 Task: Find connections with filter location Aïn Defla with filter topic #indiawith filter profile language Spanish with filter current company Trinity Life Sciences with filter school HimalayanUniversity with filter industry International Trade and Development with filter service category SupportTechnical Writing with filter keywords title Entertainment Specialist
Action: Mouse moved to (526, 75)
Screenshot: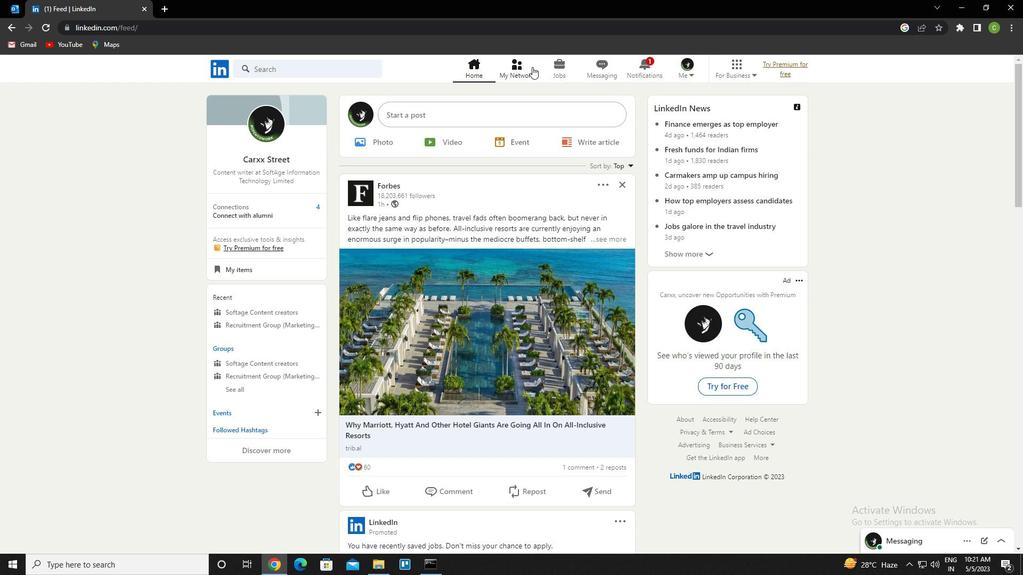 
Action: Mouse pressed left at (526, 75)
Screenshot: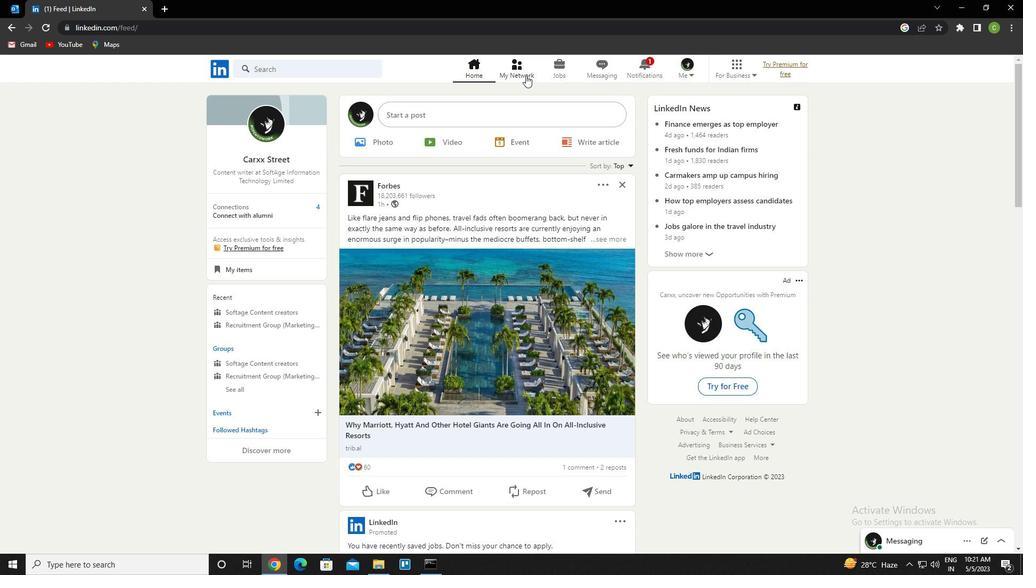 
Action: Mouse moved to (309, 131)
Screenshot: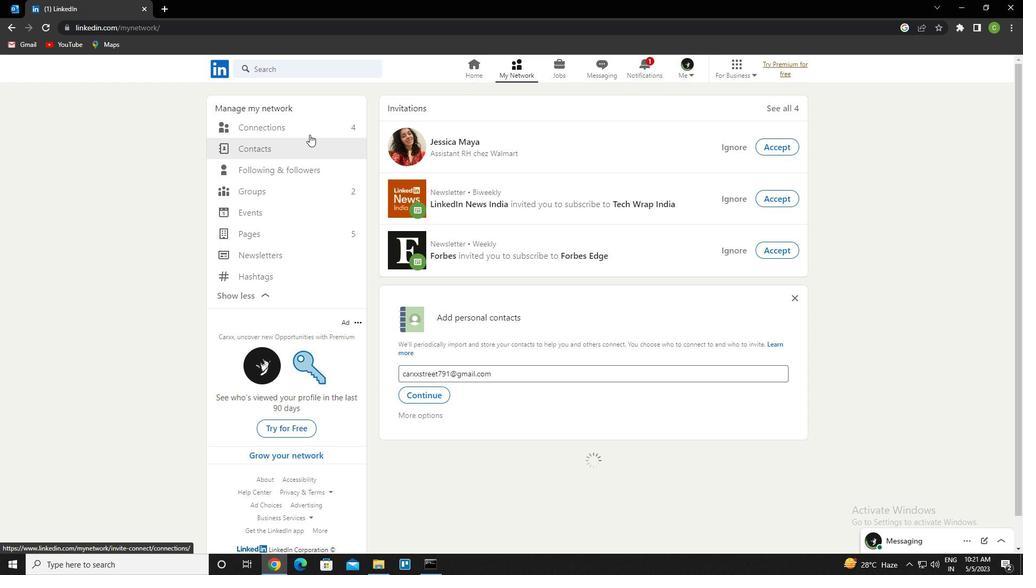 
Action: Mouse pressed left at (309, 131)
Screenshot: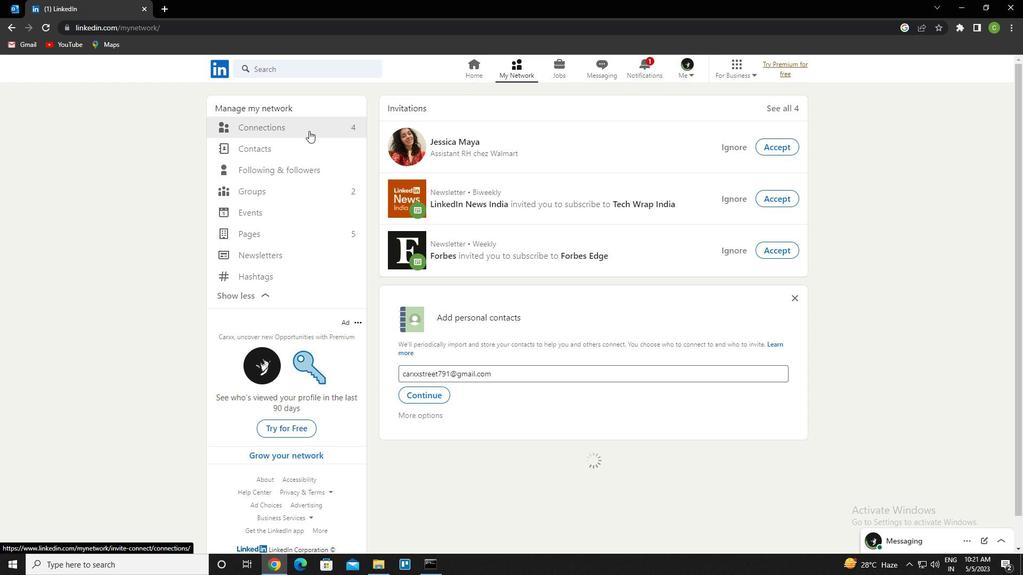
Action: Mouse moved to (591, 129)
Screenshot: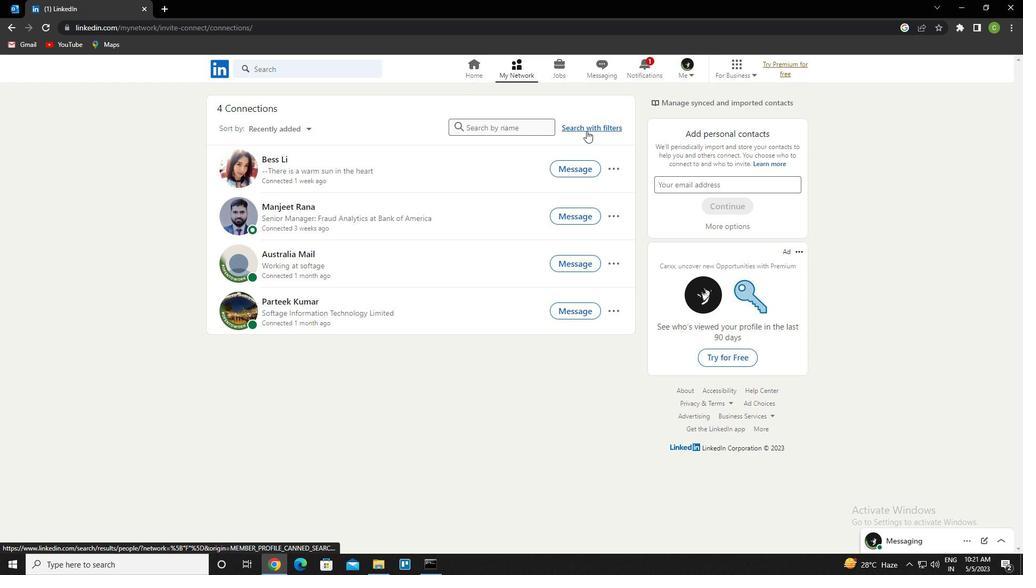 
Action: Mouse pressed left at (591, 129)
Screenshot: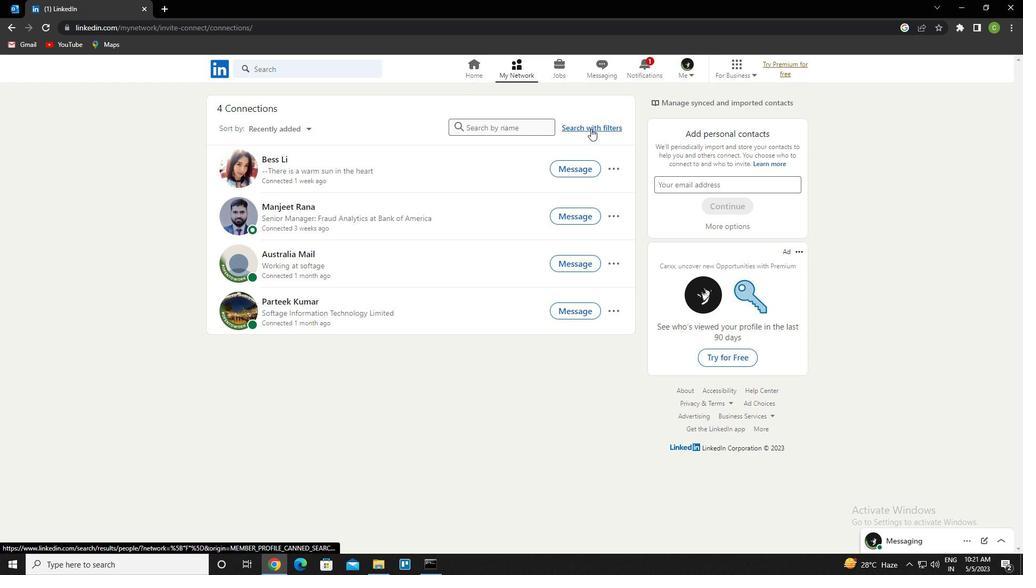 
Action: Mouse moved to (547, 99)
Screenshot: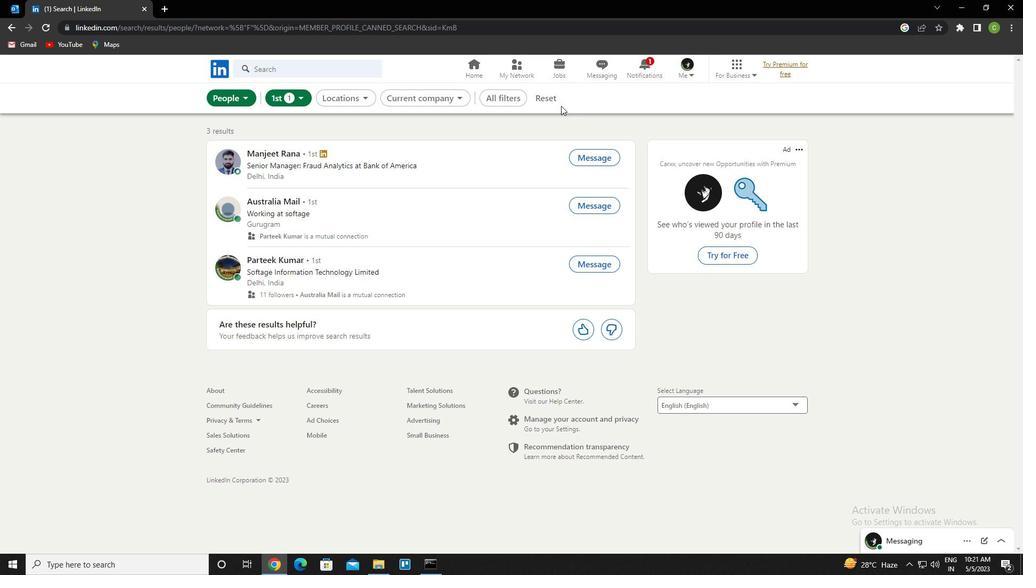 
Action: Mouse pressed left at (547, 99)
Screenshot: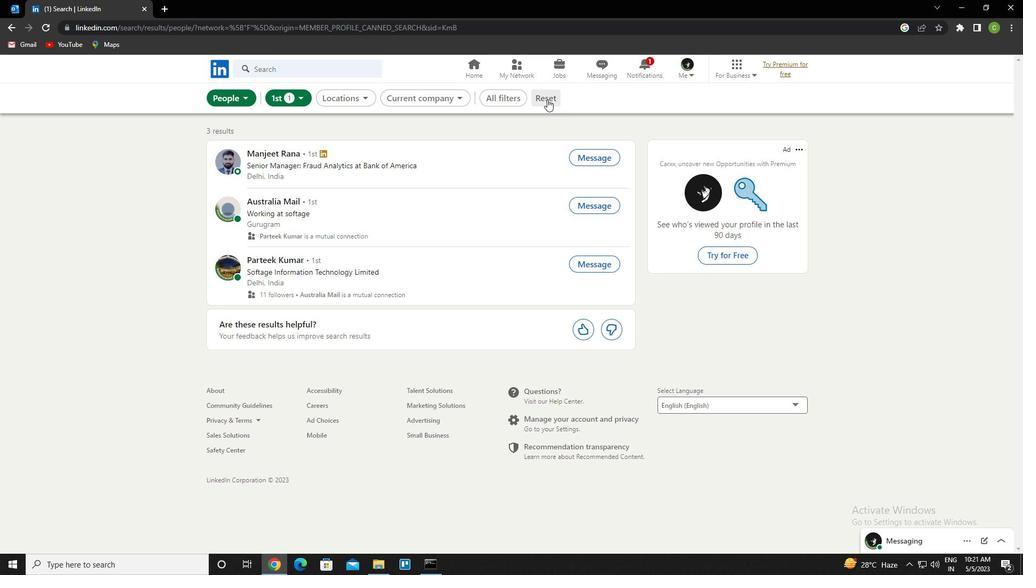 
Action: Mouse moved to (540, 103)
Screenshot: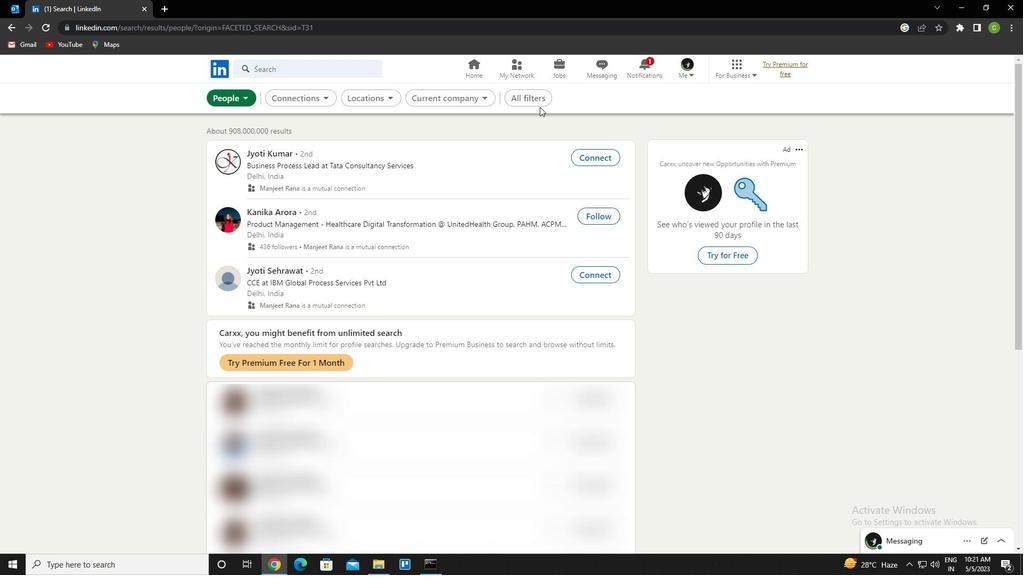 
Action: Mouse pressed left at (540, 103)
Screenshot: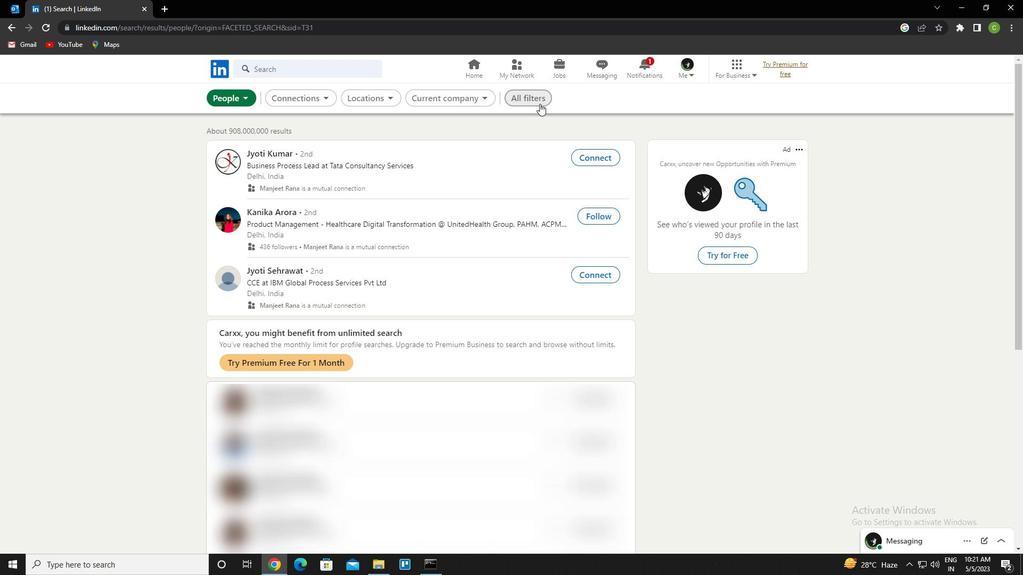
Action: Mouse moved to (918, 298)
Screenshot: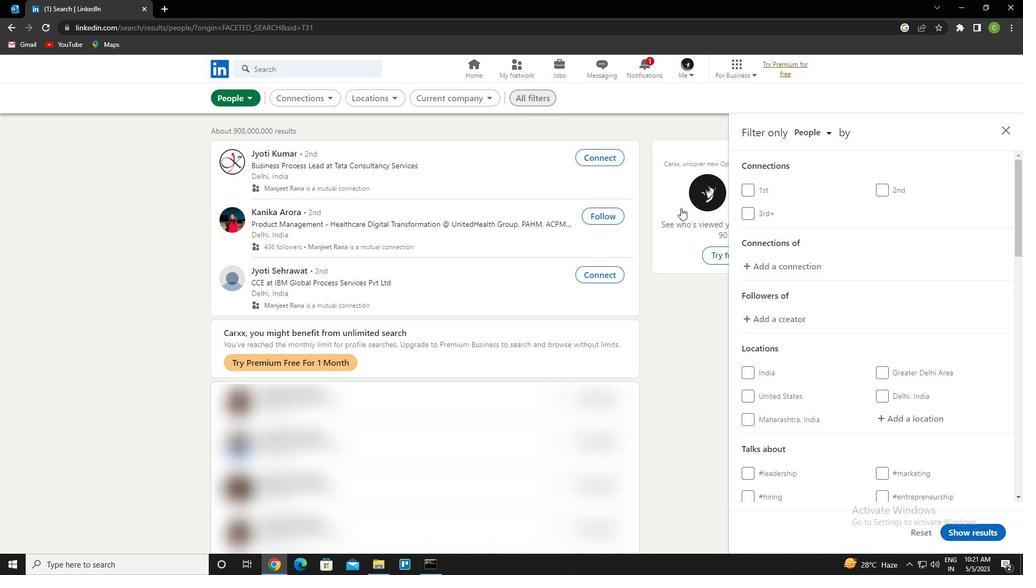 
Action: Mouse scrolled (918, 297) with delta (0, 0)
Screenshot: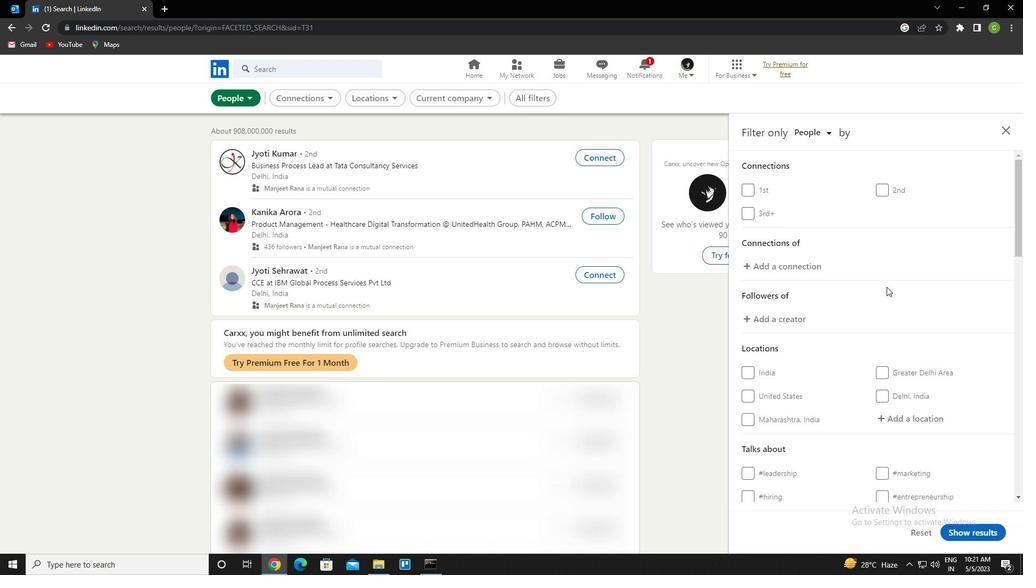 
Action: Mouse scrolled (918, 297) with delta (0, 0)
Screenshot: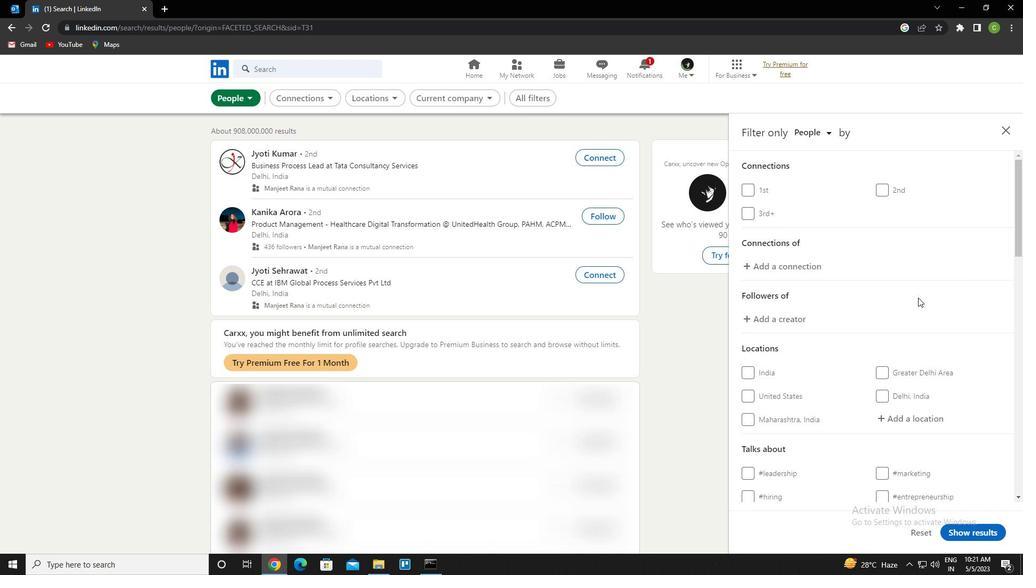 
Action: Mouse moved to (913, 312)
Screenshot: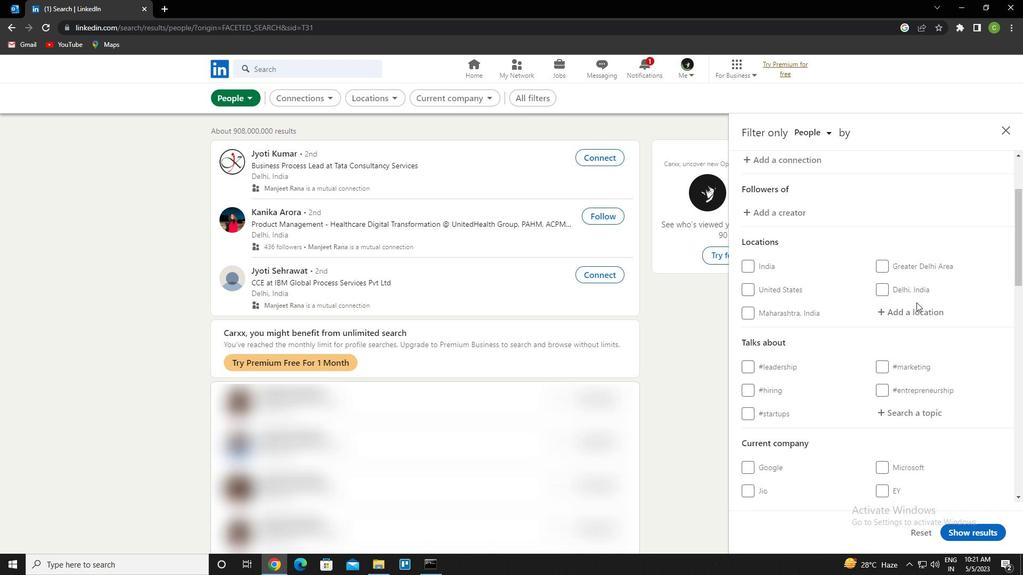 
Action: Mouse pressed left at (913, 312)
Screenshot: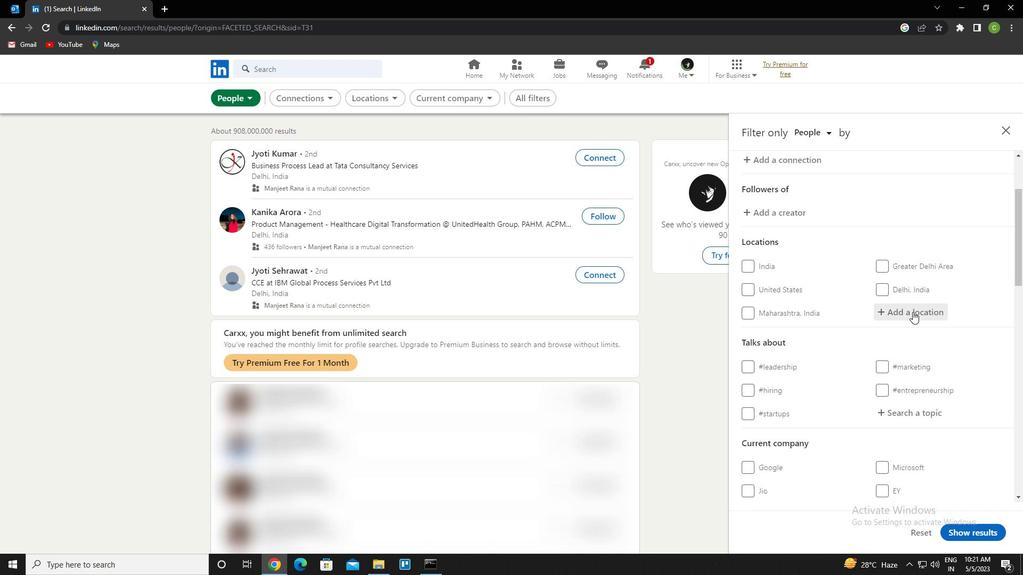 
Action: Key pressed <Key.caps_lock>
Screenshot: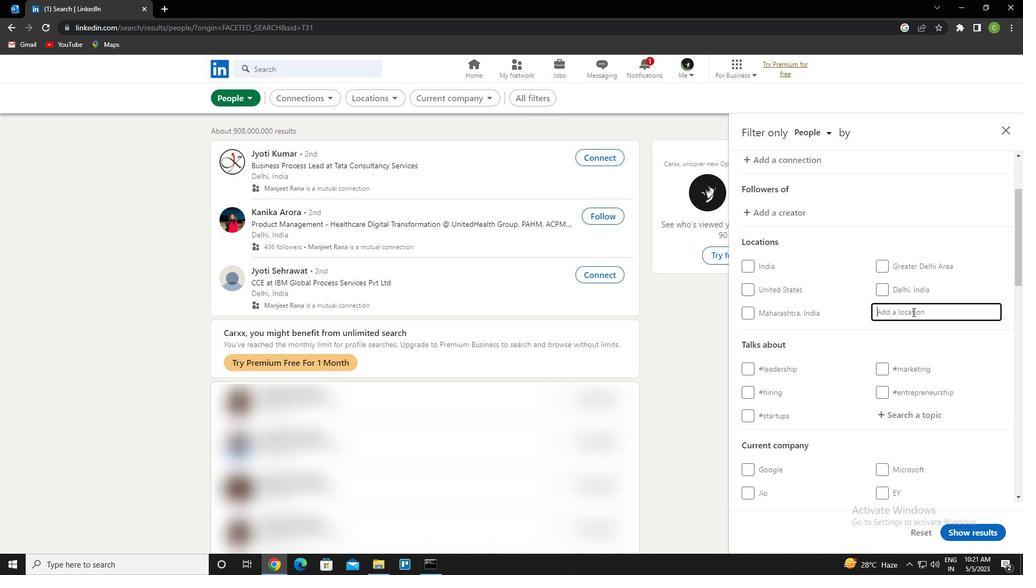 
Action: Mouse moved to (817, 247)
Screenshot: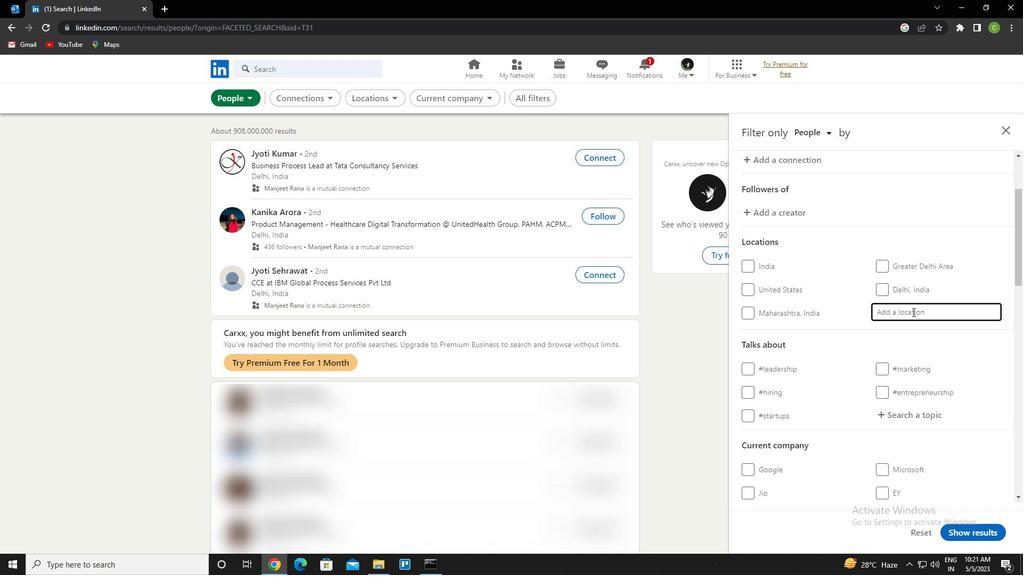 
Action: Key pressed a<Key.caps_lock>in<Key.space>delfa<Key.enter>
Screenshot: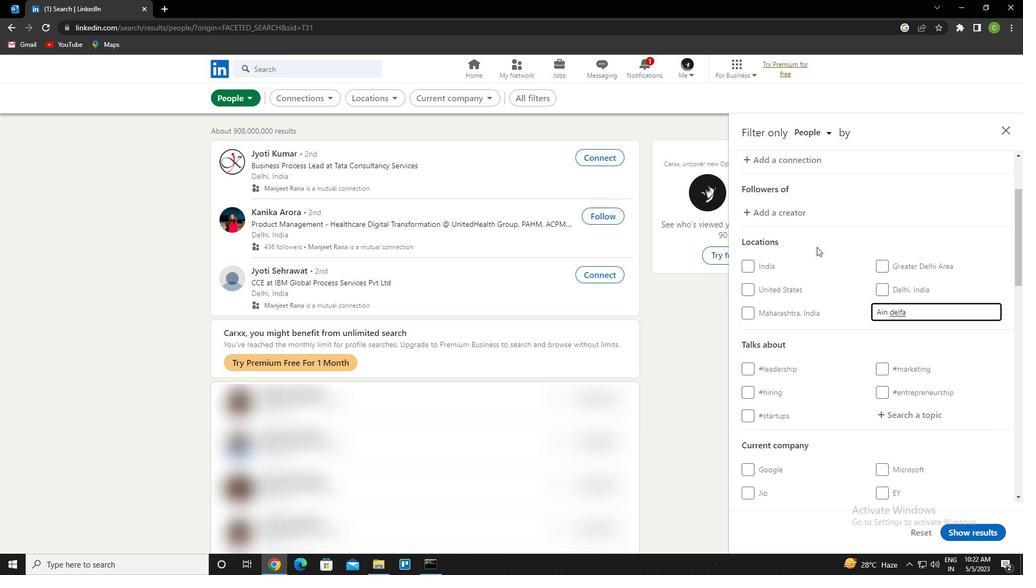 
Action: Mouse scrolled (817, 246) with delta (0, 0)
Screenshot: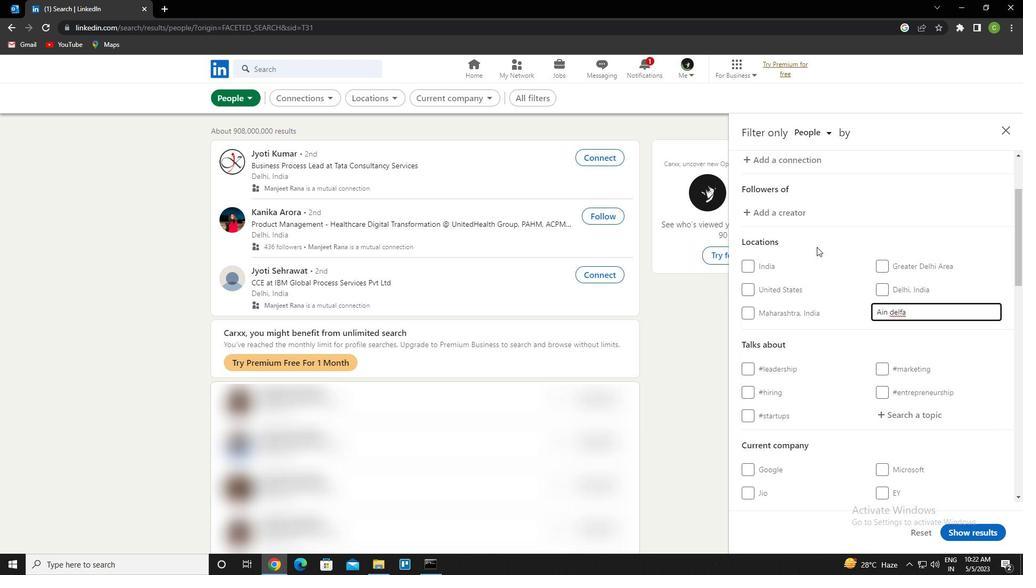 
Action: Mouse scrolled (817, 246) with delta (0, 0)
Screenshot: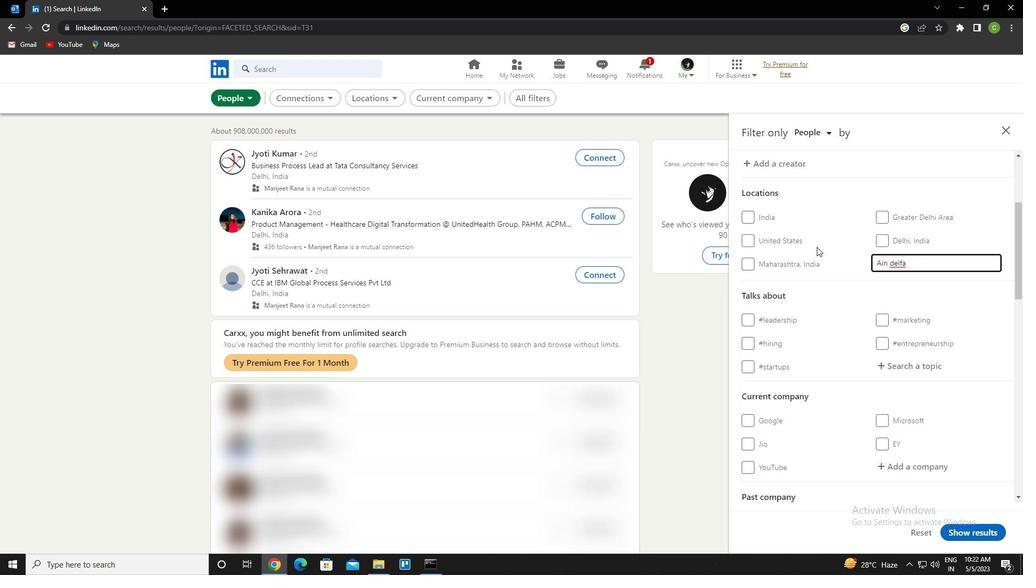 
Action: Mouse moved to (904, 312)
Screenshot: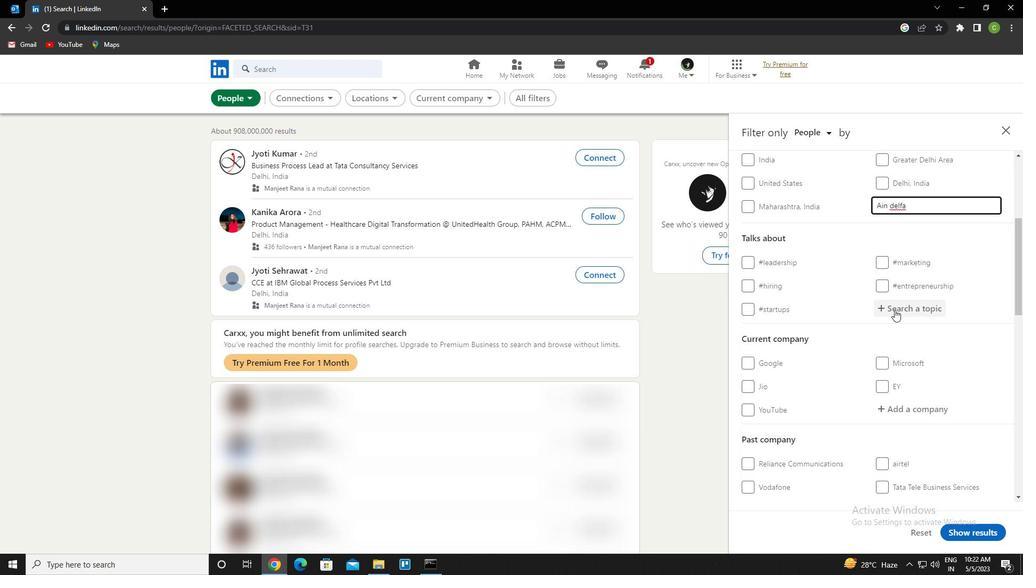 
Action: Mouse pressed left at (904, 312)
Screenshot: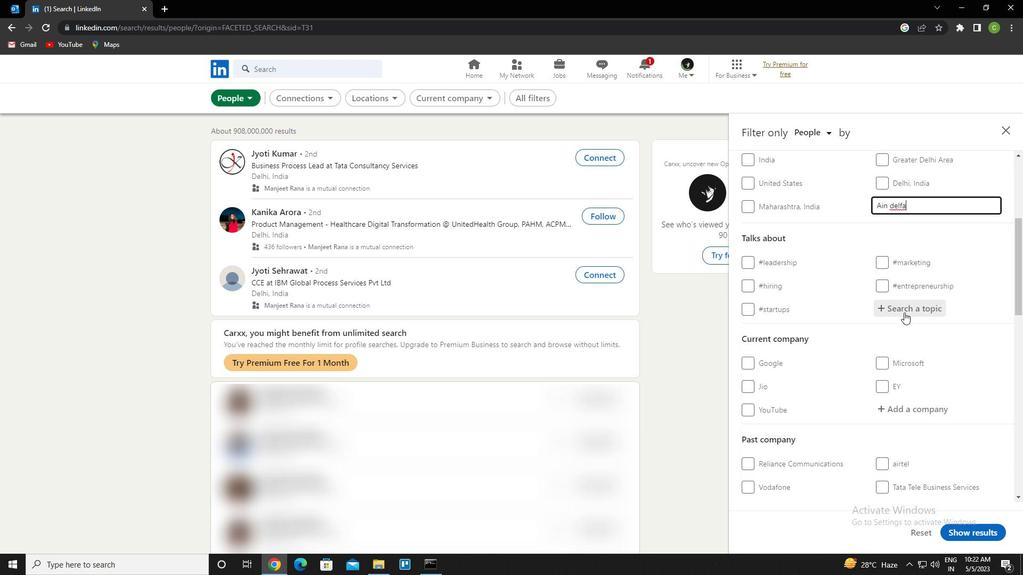 
Action: Mouse moved to (885, 276)
Screenshot: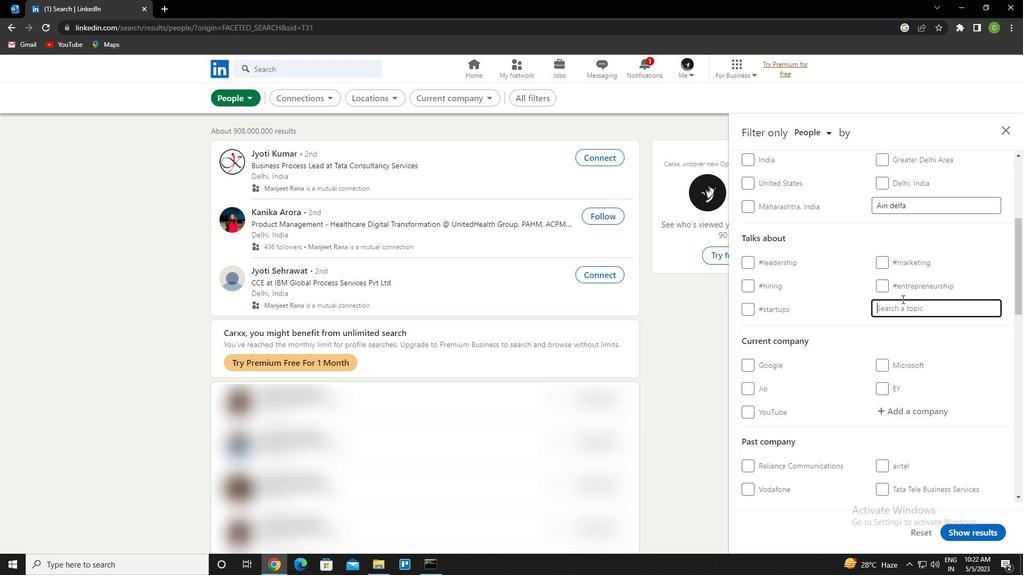 
Action: Key pressed <Key.caps_lock>i<Key.caps_lock>Ndia<Key.down><Key.enter>
Screenshot: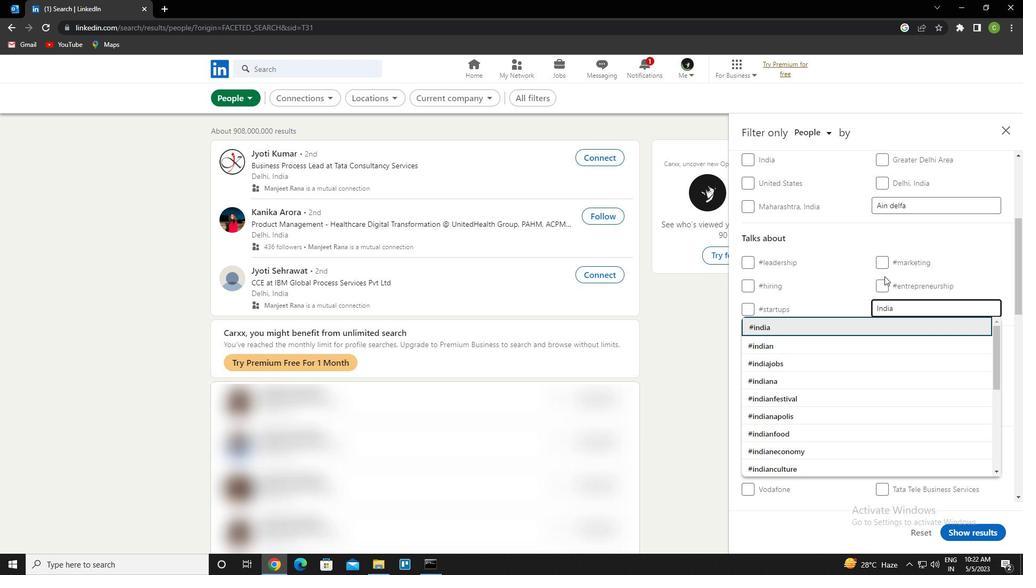 
Action: Mouse moved to (894, 263)
Screenshot: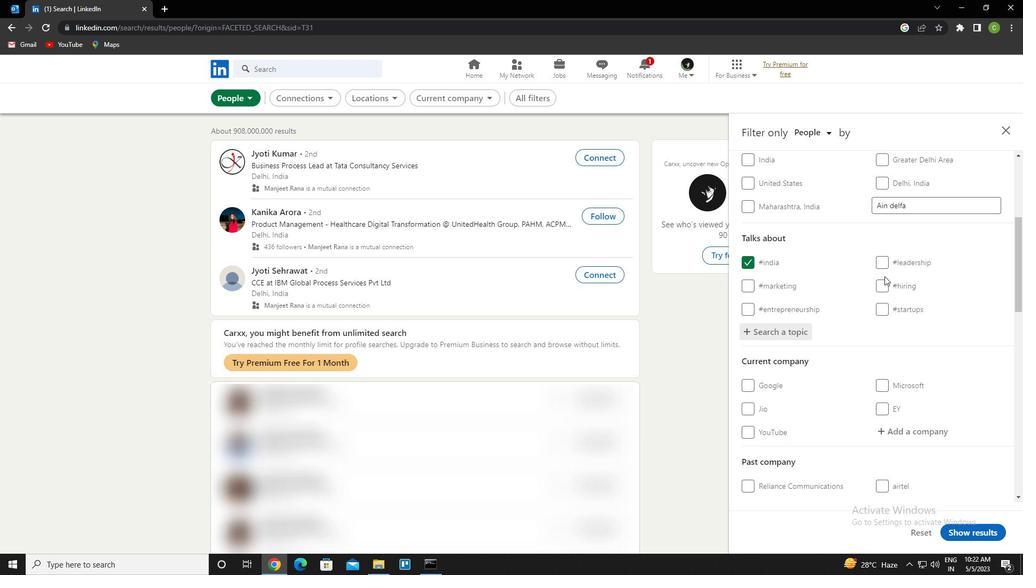 
Action: Mouse scrolled (894, 262) with delta (0, 0)
Screenshot: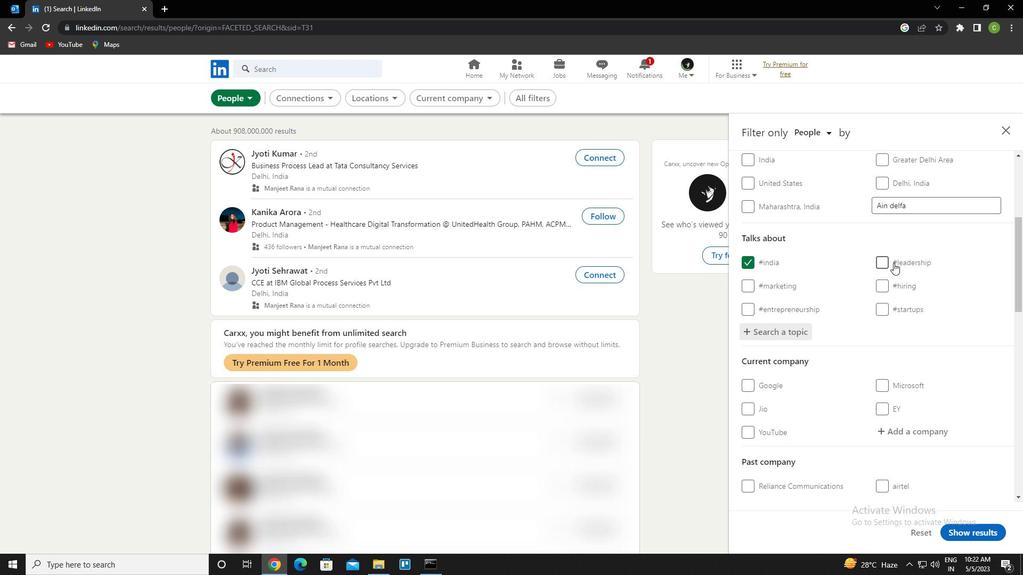 
Action: Mouse moved to (894, 262)
Screenshot: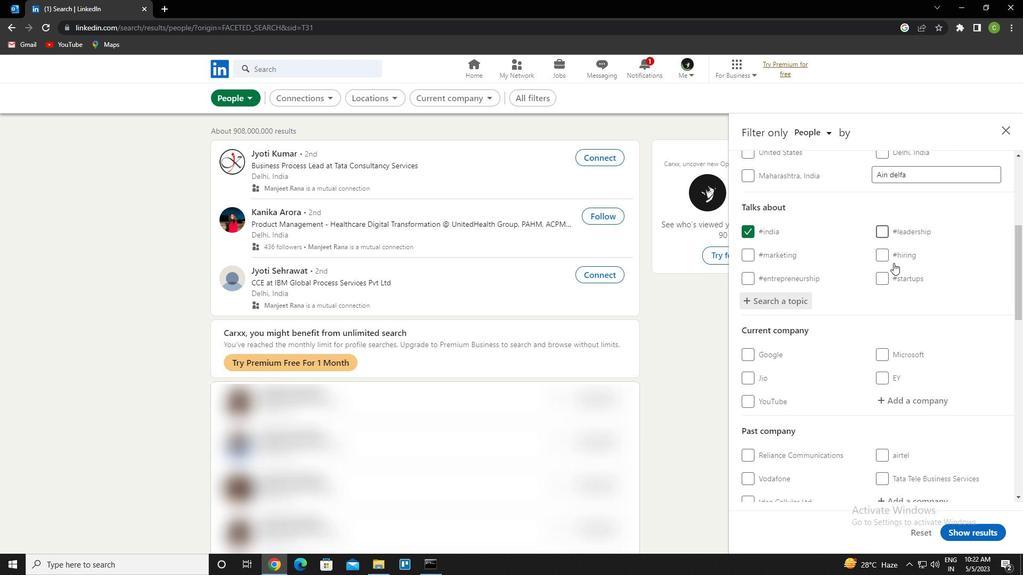 
Action: Mouse scrolled (894, 262) with delta (0, 0)
Screenshot: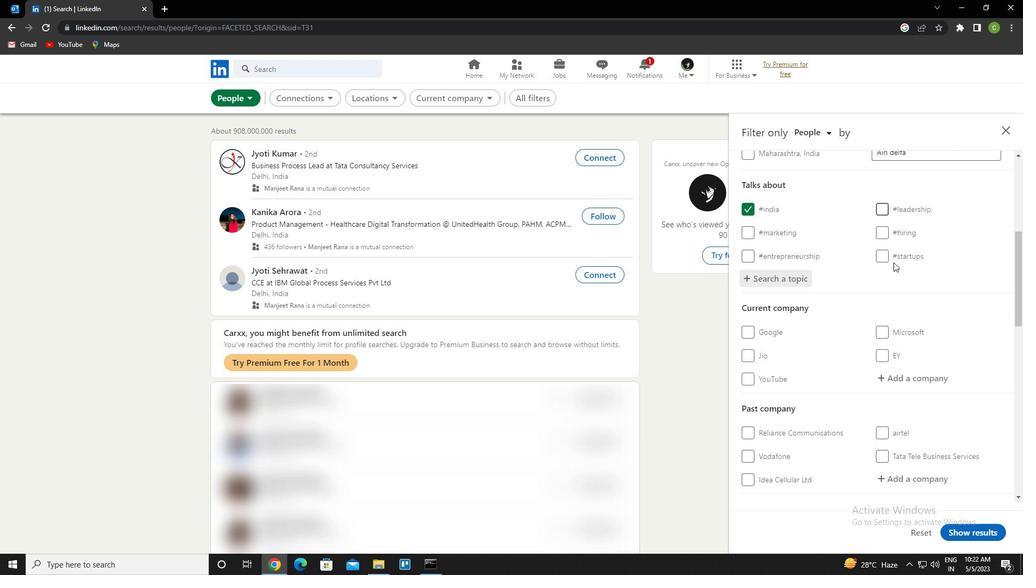 
Action: Mouse moved to (893, 262)
Screenshot: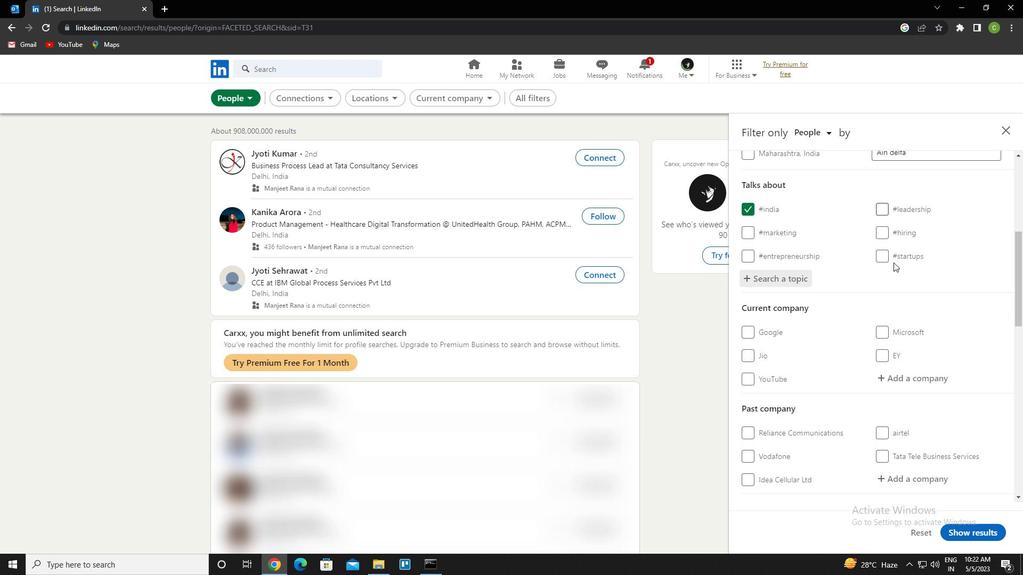 
Action: Mouse scrolled (893, 262) with delta (0, 0)
Screenshot: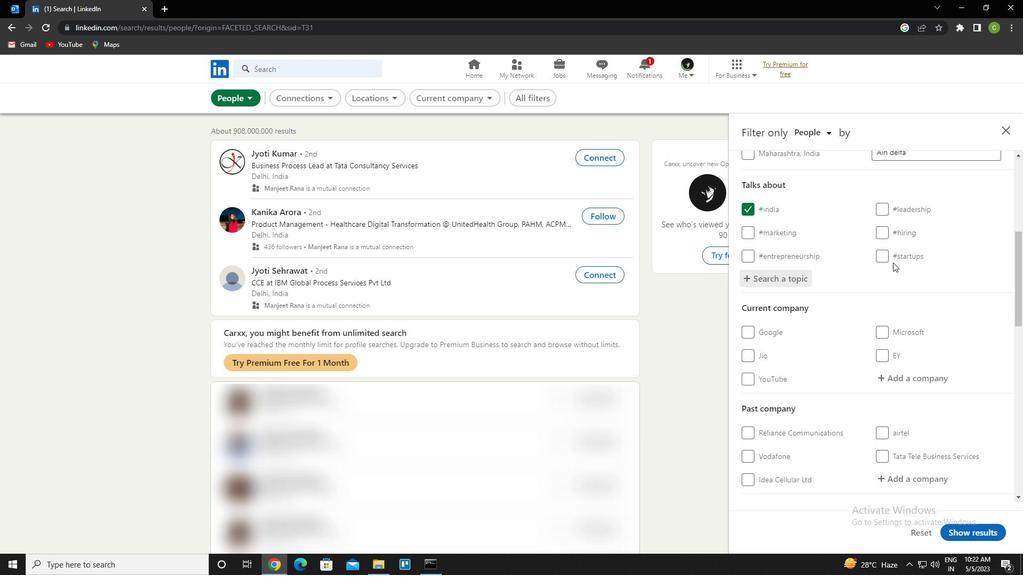 
Action: Mouse moved to (893, 262)
Screenshot: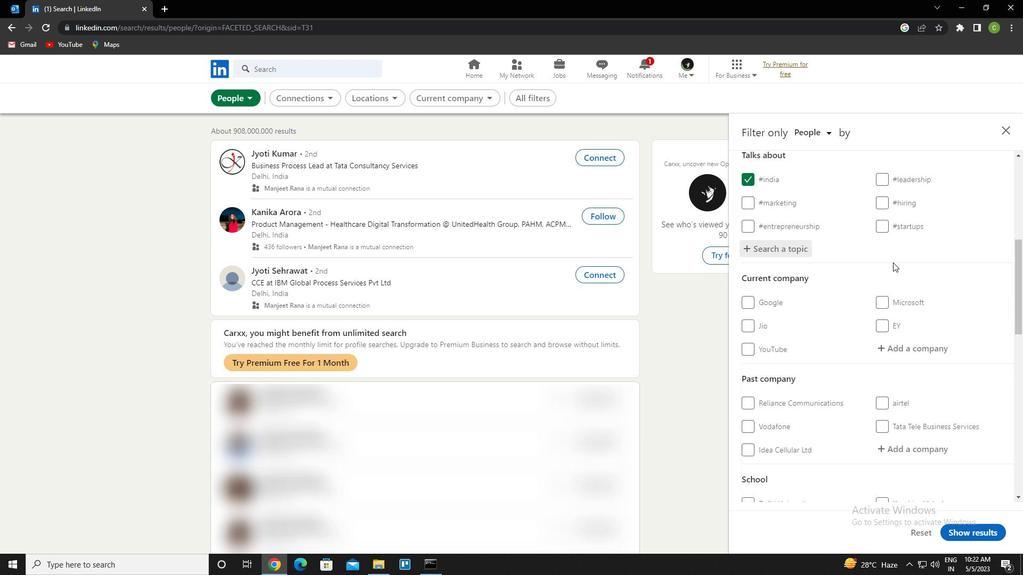 
Action: Mouse scrolled (893, 262) with delta (0, 0)
Screenshot: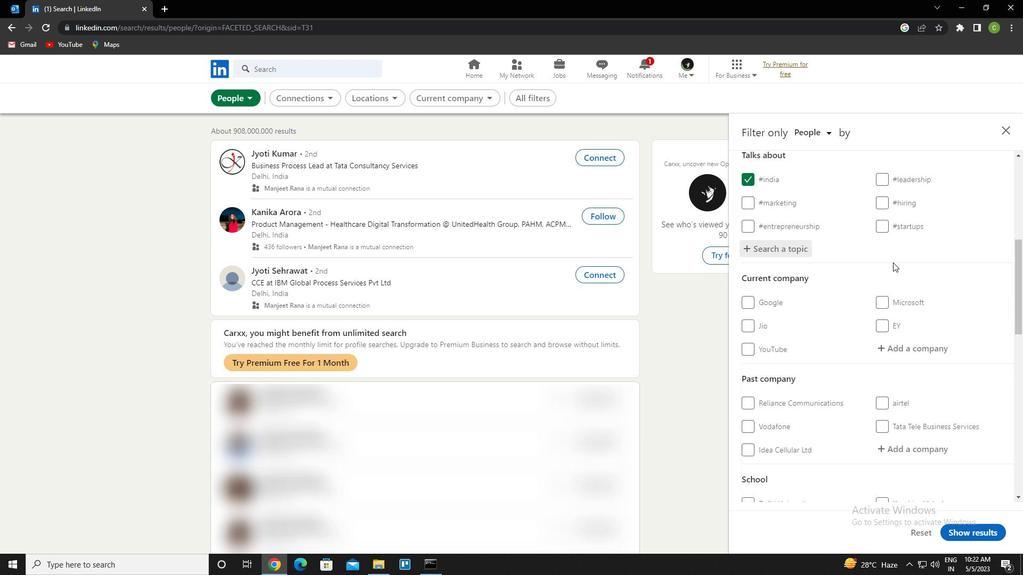 
Action: Mouse moved to (891, 263)
Screenshot: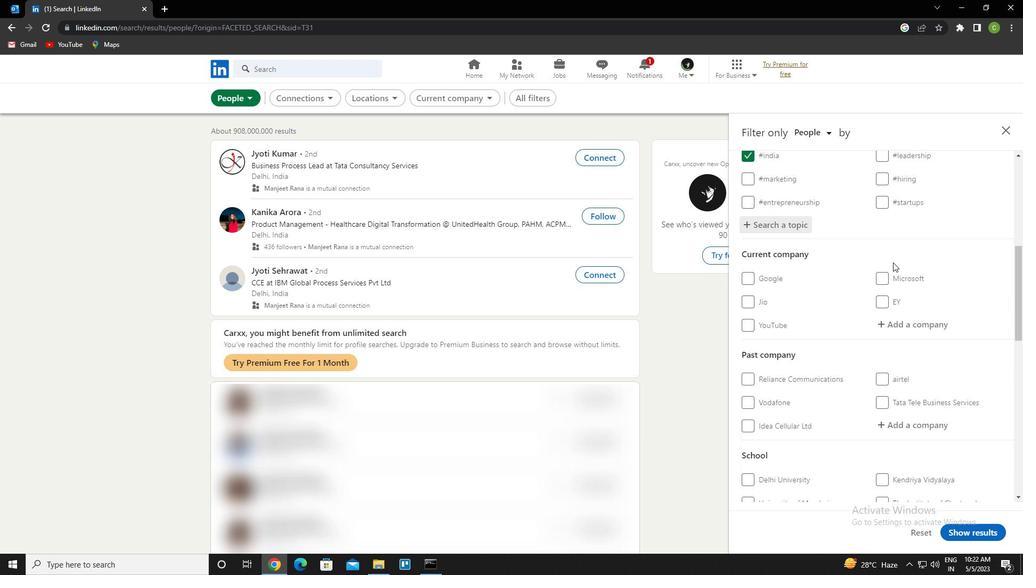 
Action: Mouse scrolled (891, 262) with delta (0, 0)
Screenshot: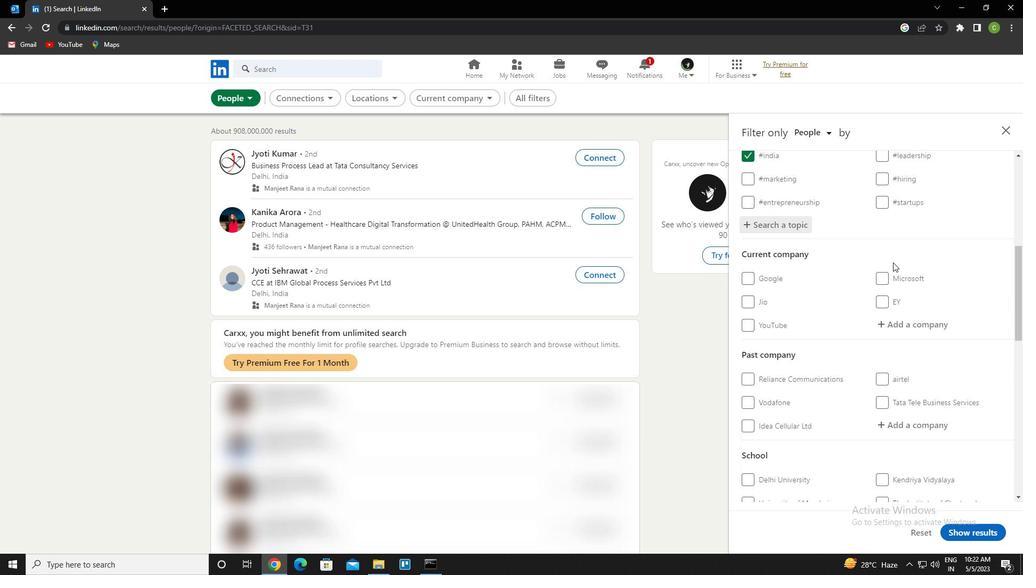 
Action: Mouse moved to (890, 264)
Screenshot: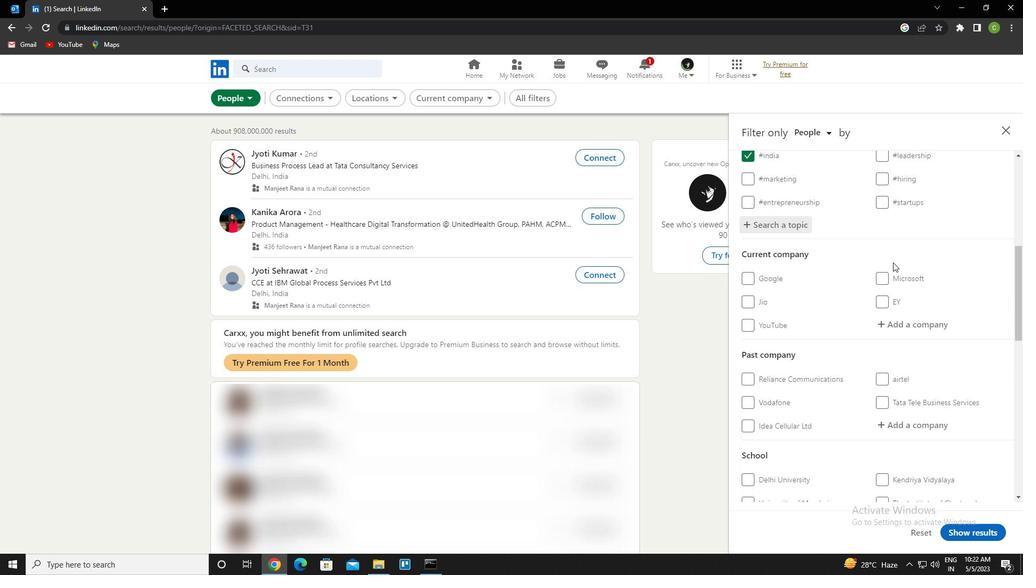 
Action: Mouse scrolled (890, 263) with delta (0, 0)
Screenshot: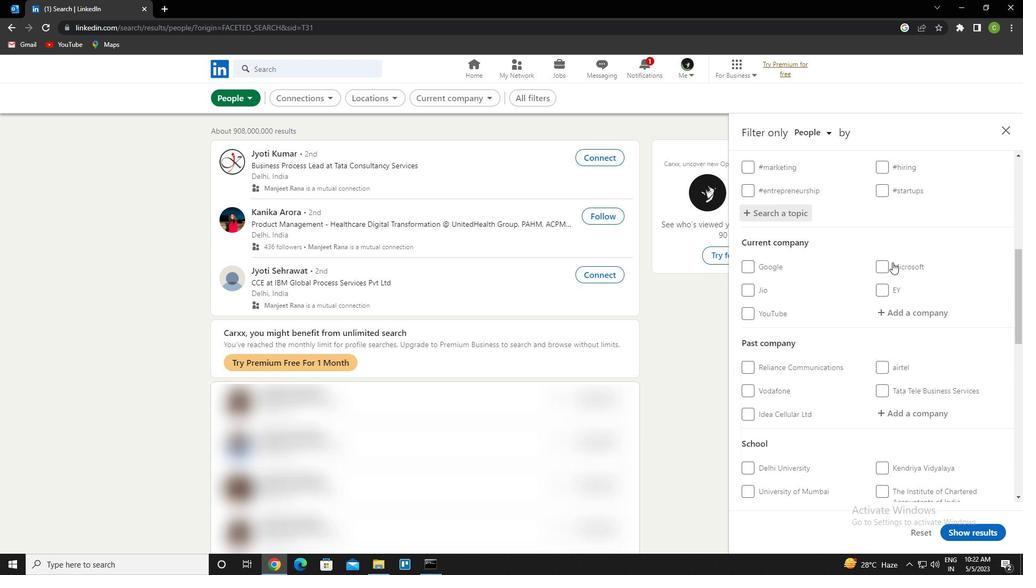
Action: Mouse moved to (889, 264)
Screenshot: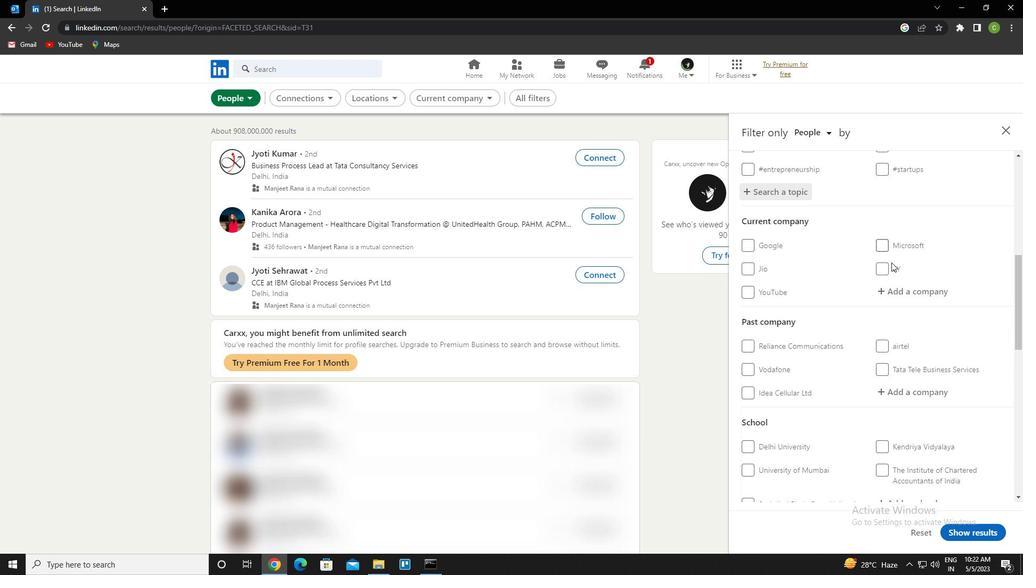 
Action: Mouse scrolled (889, 264) with delta (0, 0)
Screenshot: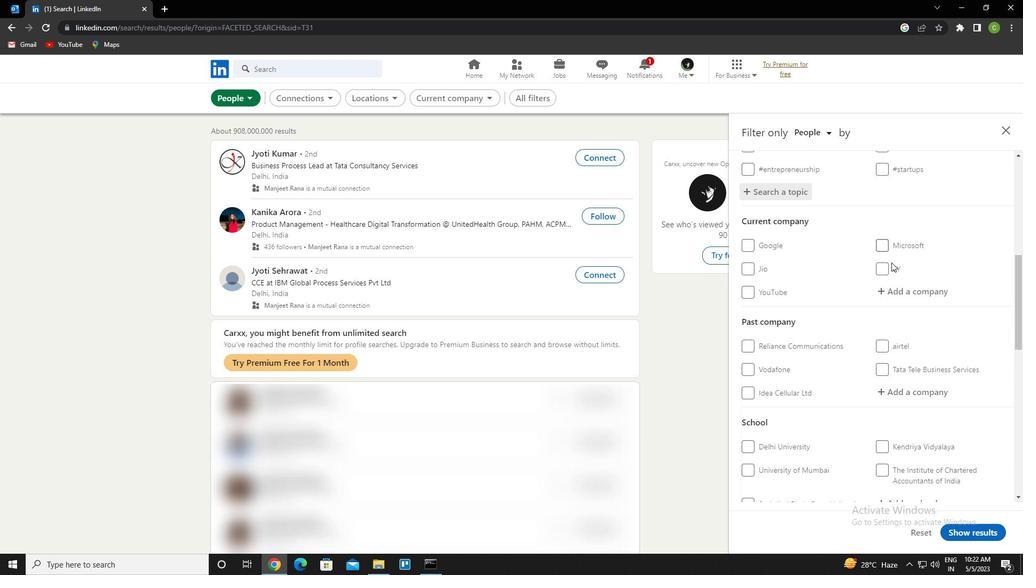 
Action: Mouse scrolled (889, 264) with delta (0, 0)
Screenshot: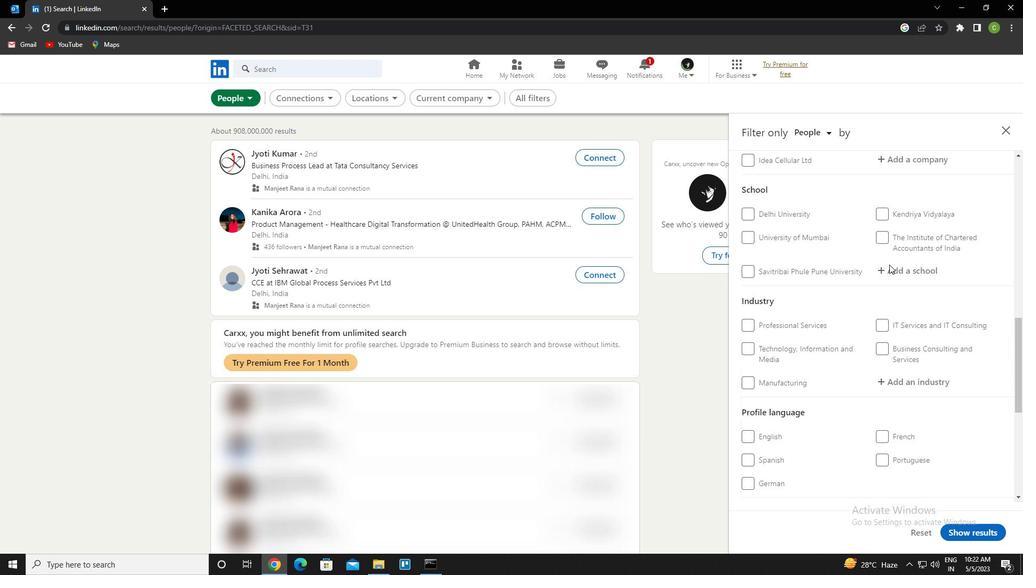 
Action: Mouse moved to (749, 403)
Screenshot: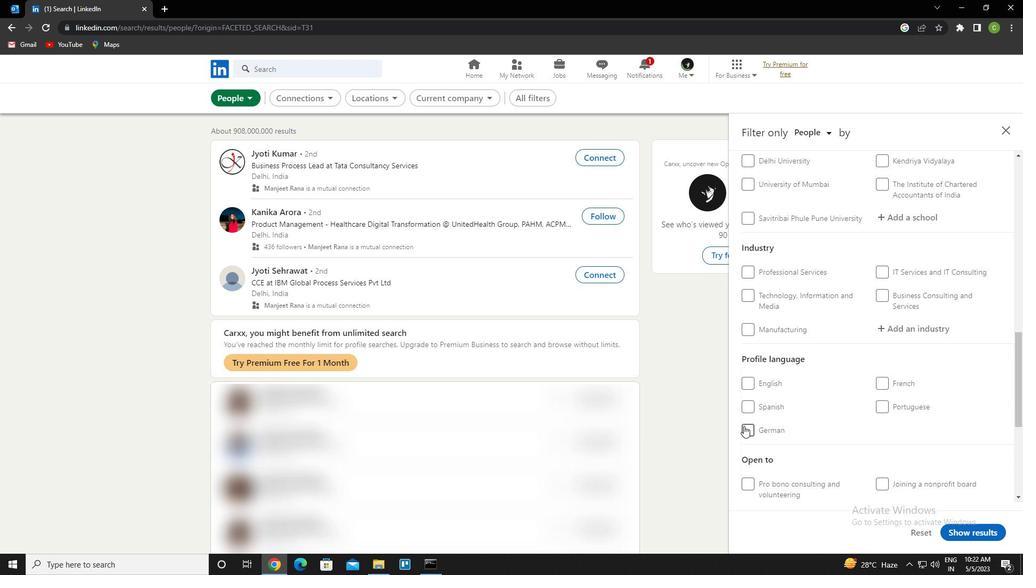 
Action: Mouse pressed left at (749, 403)
Screenshot: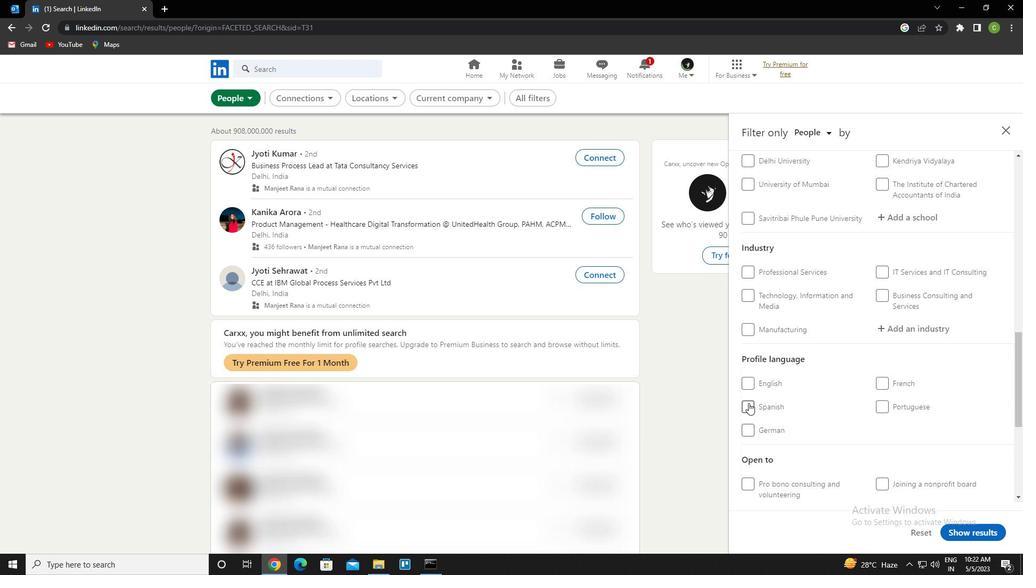 
Action: Mouse moved to (848, 321)
Screenshot: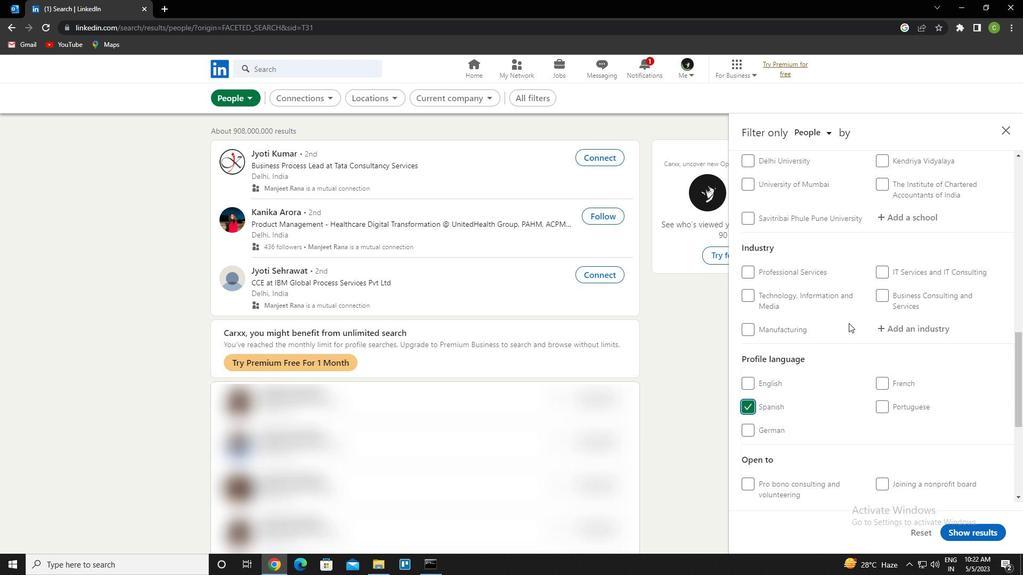 
Action: Mouse scrolled (848, 322) with delta (0, 0)
Screenshot: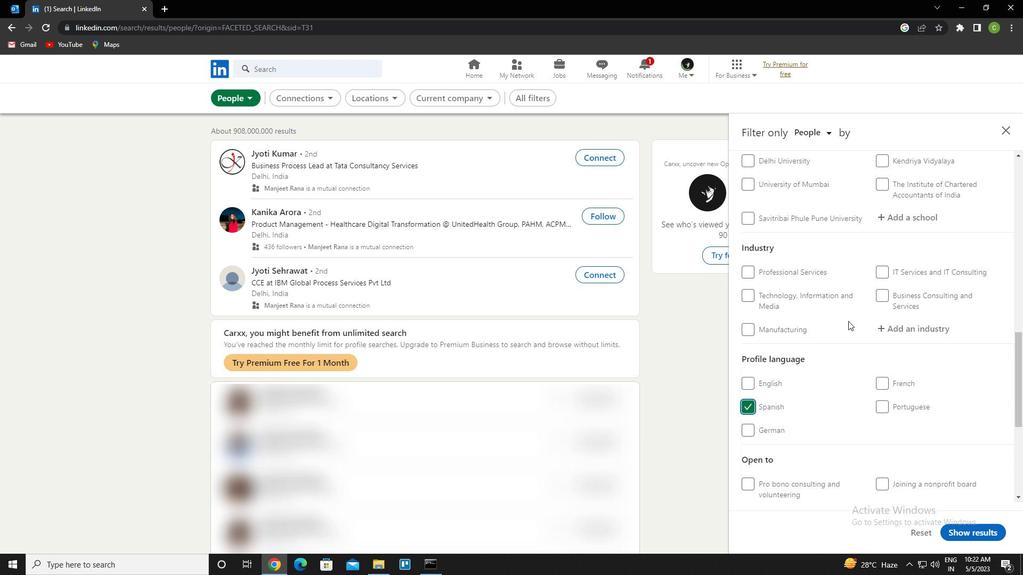 
Action: Mouse scrolled (848, 322) with delta (0, 0)
Screenshot: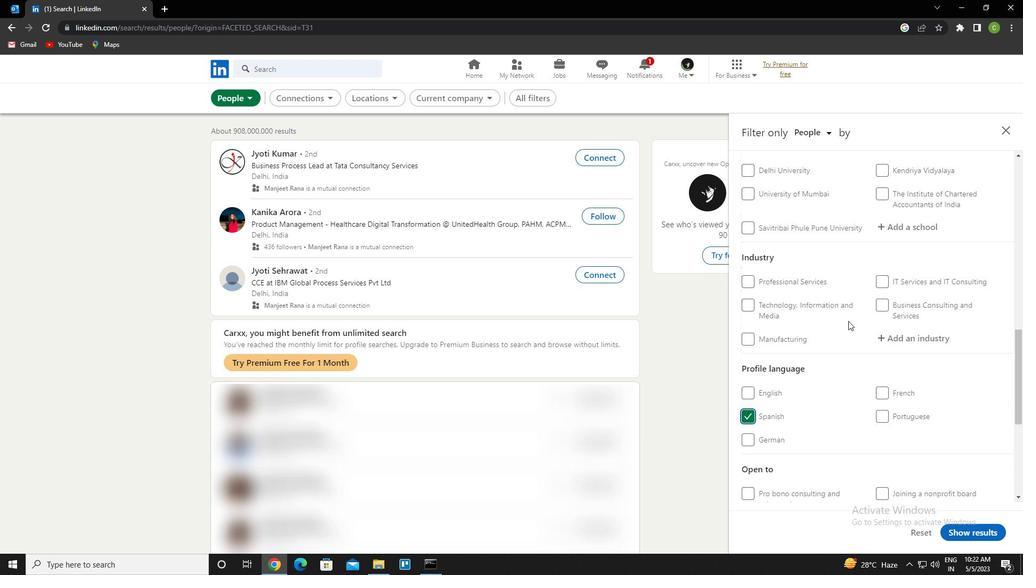 
Action: Mouse scrolled (848, 322) with delta (0, 0)
Screenshot: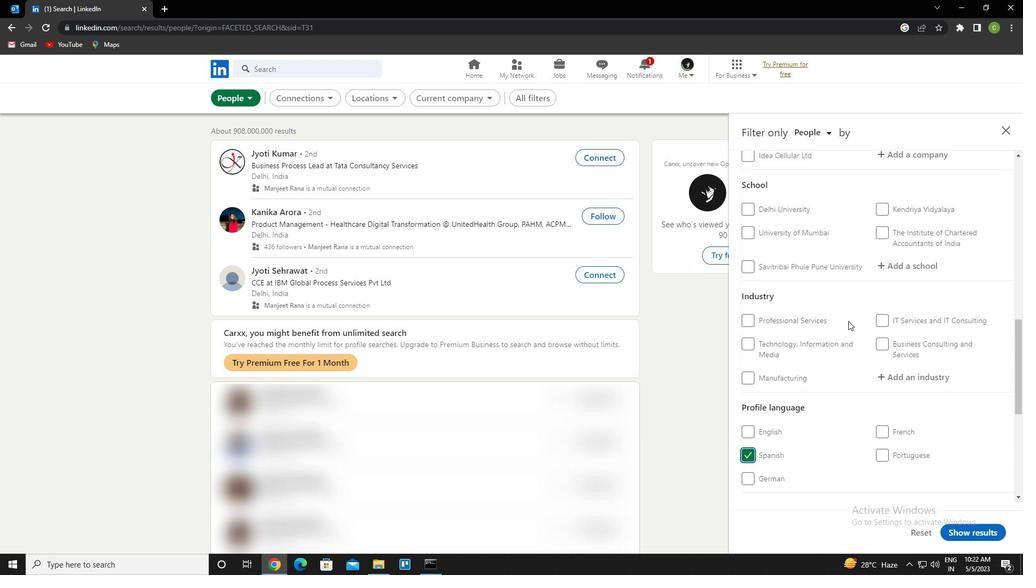 
Action: Mouse scrolled (848, 322) with delta (0, 0)
Screenshot: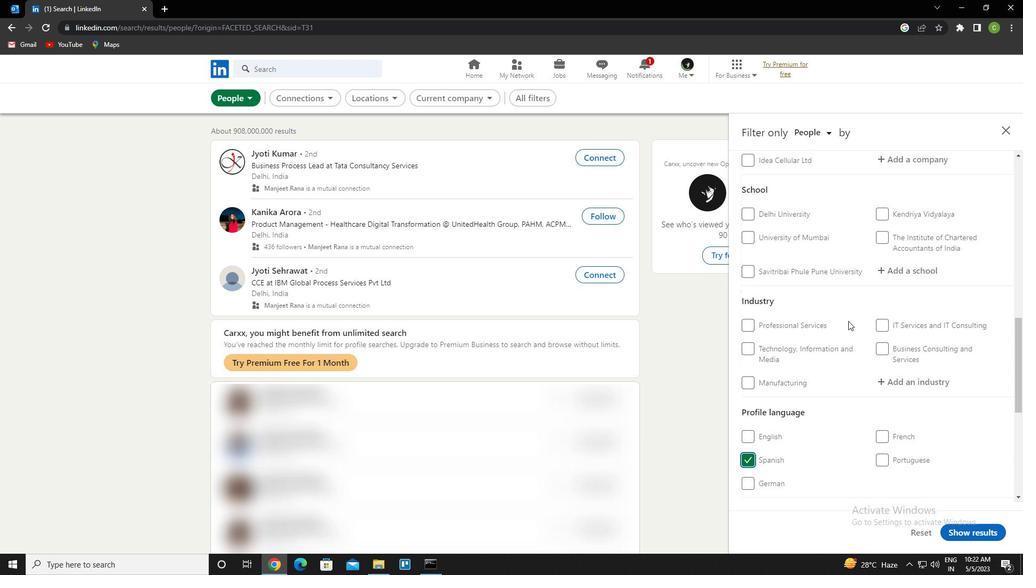 
Action: Mouse scrolled (848, 322) with delta (0, 0)
Screenshot: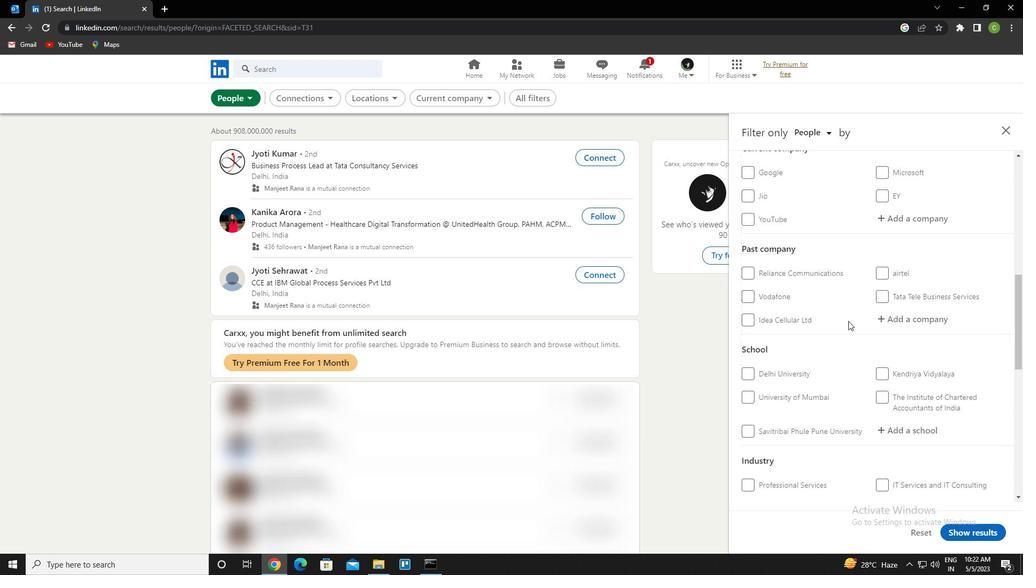
Action: Mouse scrolled (848, 322) with delta (0, 0)
Screenshot: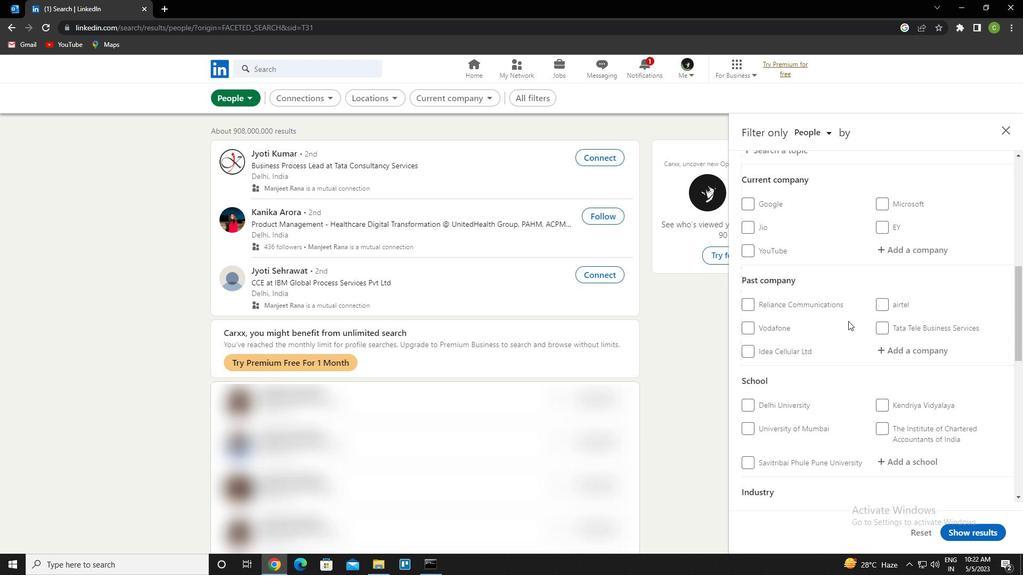 
Action: Mouse moved to (903, 325)
Screenshot: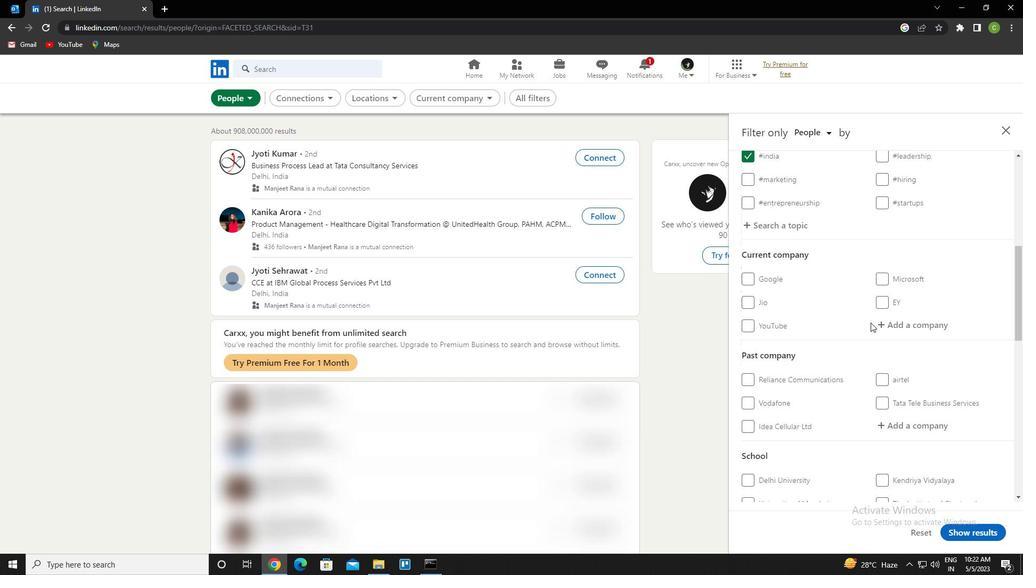 
Action: Mouse pressed left at (903, 325)
Screenshot: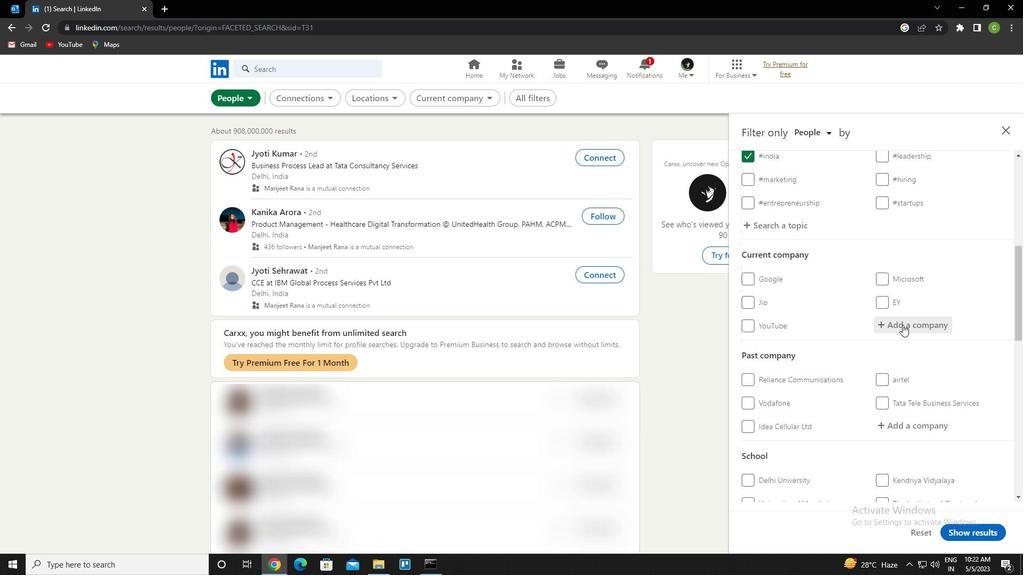 
Action: Mouse moved to (876, 296)
Screenshot: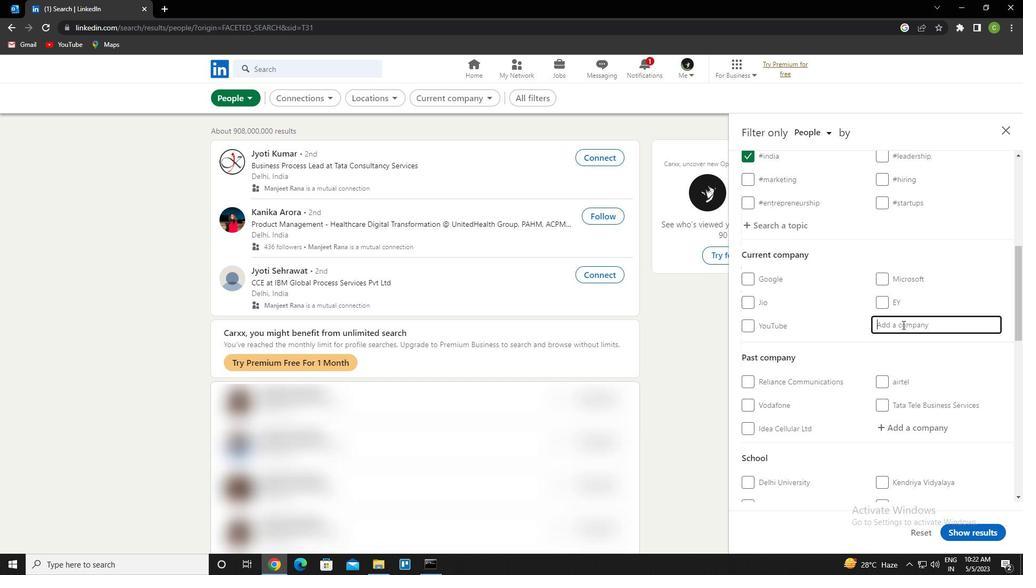 
Action: Key pressed <Key.caps_lock>t<Key.caps_lock>rinity<Key.space>life<Key.space>science<Key.down><Key.enter>
Screenshot: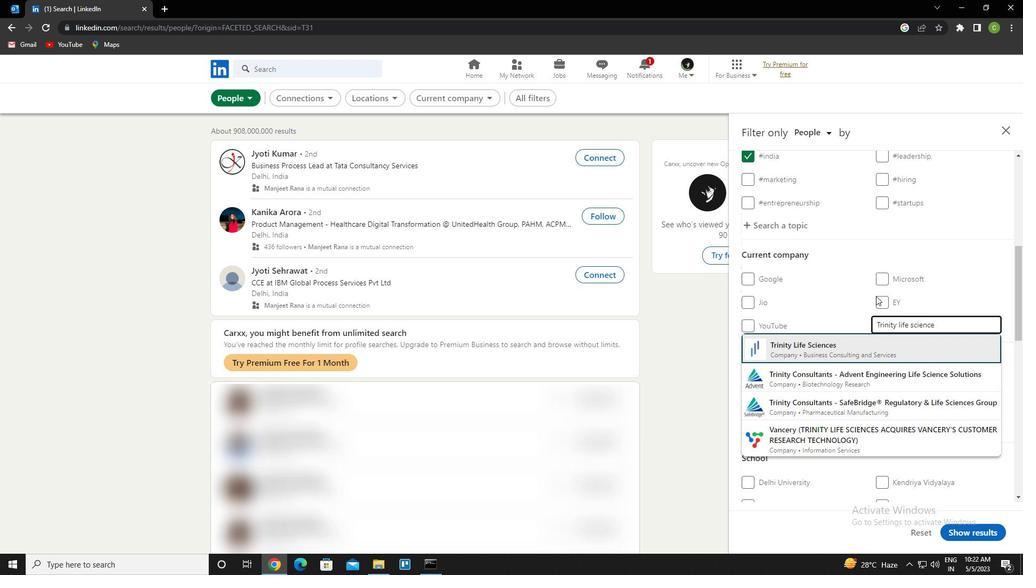 
Action: Mouse moved to (866, 241)
Screenshot: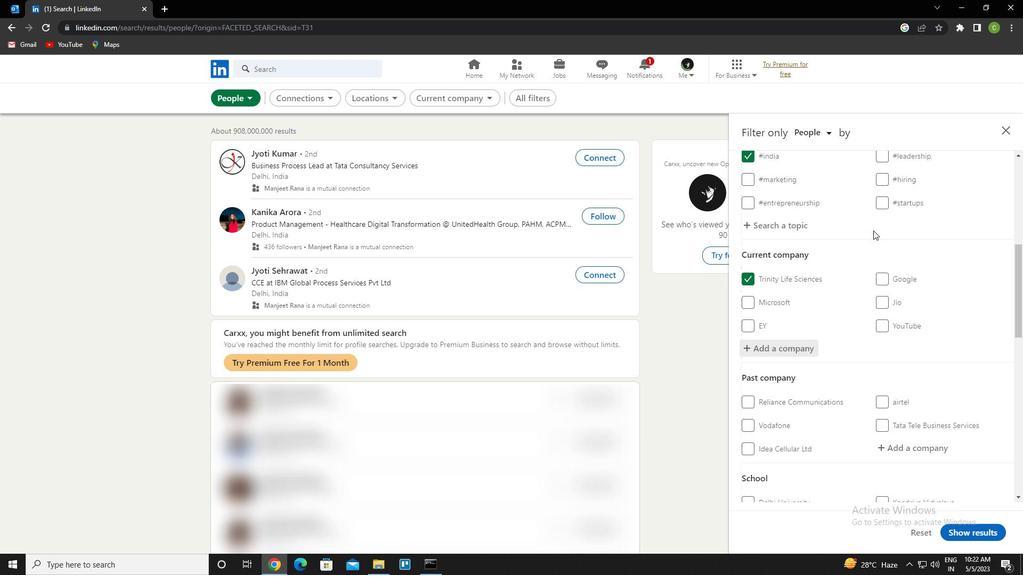 
Action: Mouse scrolled (866, 240) with delta (0, 0)
Screenshot: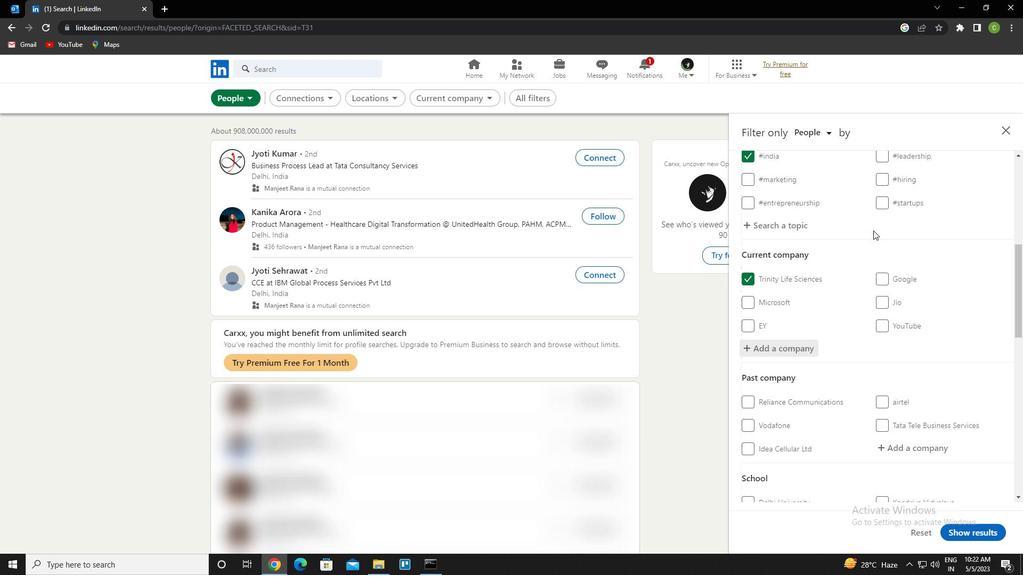 
Action: Mouse moved to (862, 247)
Screenshot: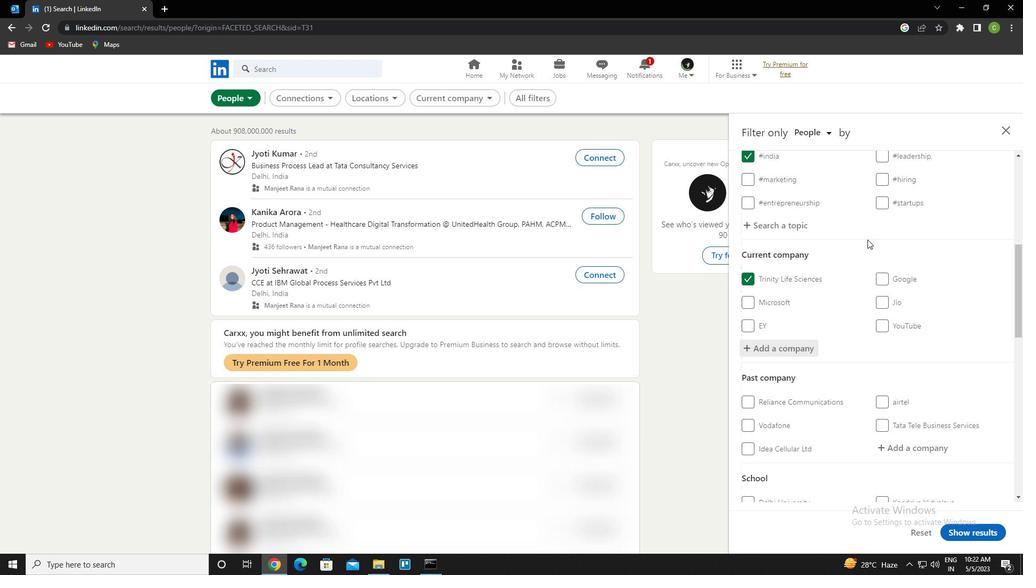 
Action: Mouse scrolled (862, 247) with delta (0, 0)
Screenshot: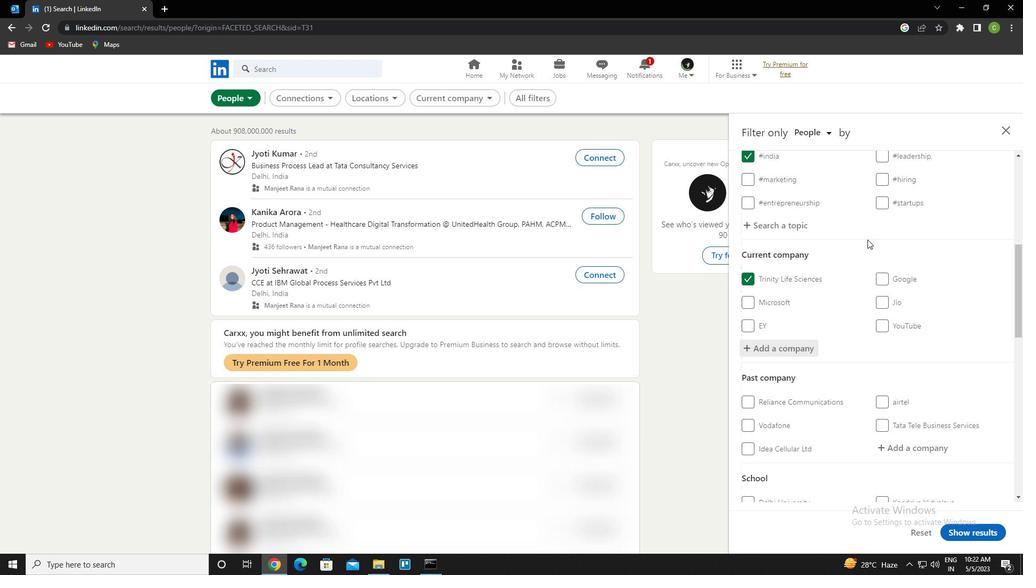 
Action: Mouse moved to (861, 252)
Screenshot: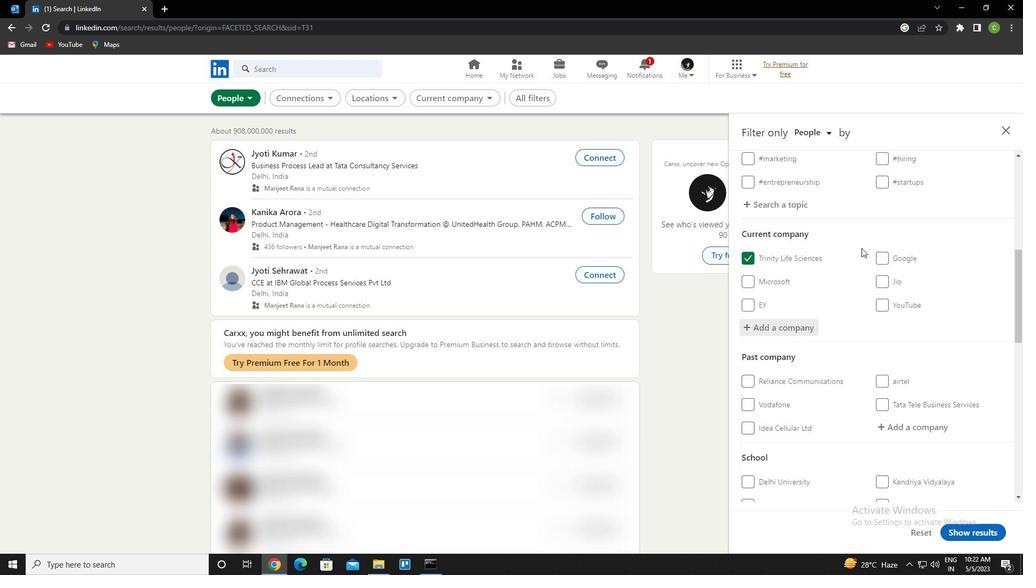 
Action: Mouse scrolled (861, 252) with delta (0, 0)
Screenshot: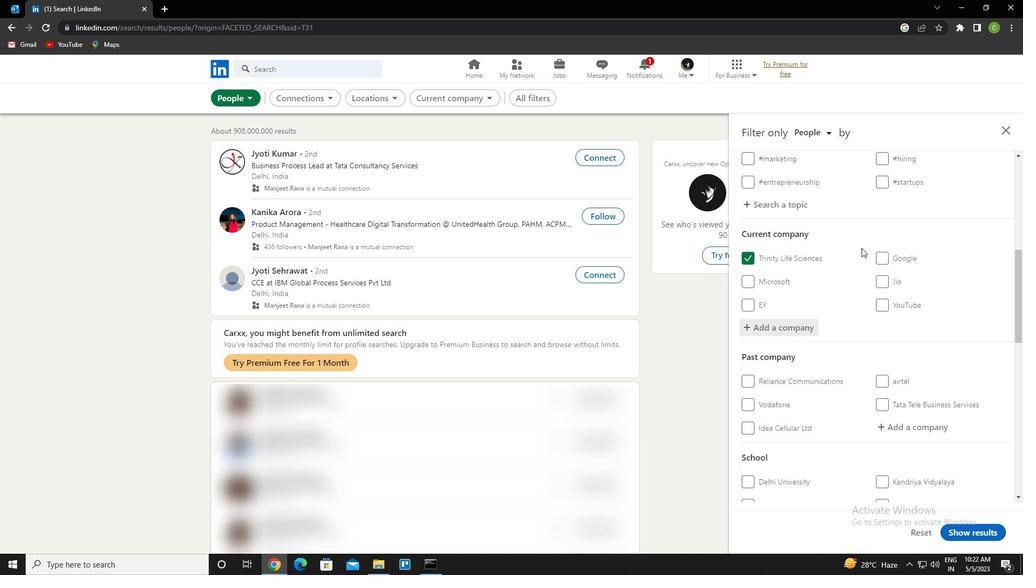 
Action: Mouse scrolled (861, 252) with delta (0, 0)
Screenshot: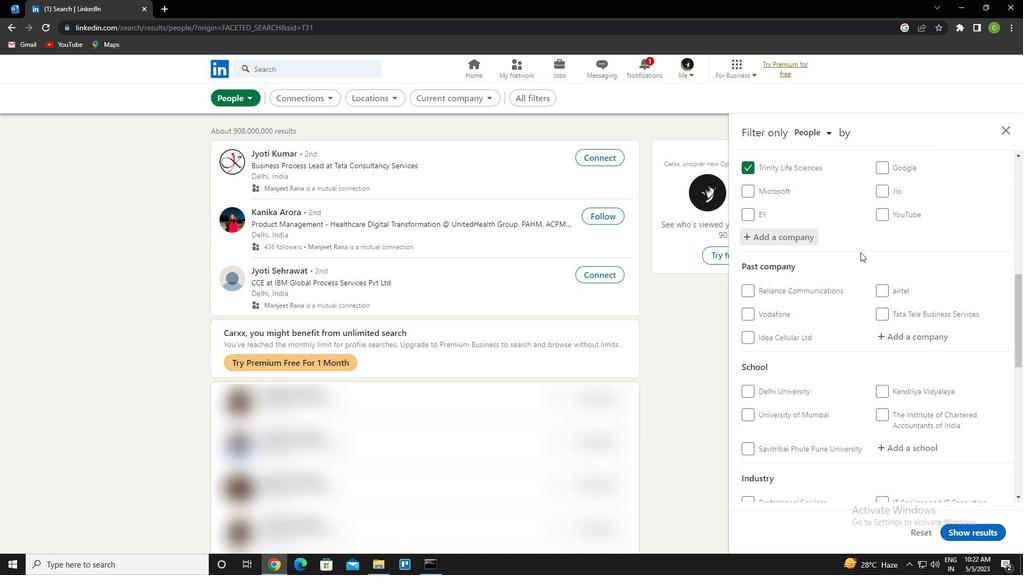 
Action: Mouse scrolled (861, 252) with delta (0, 0)
Screenshot: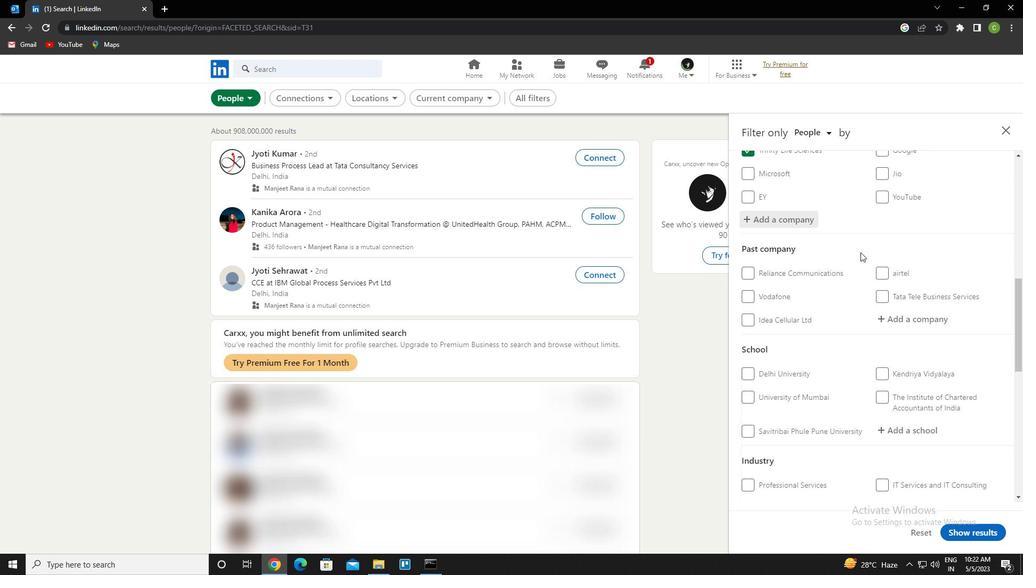 
Action: Mouse moved to (896, 293)
Screenshot: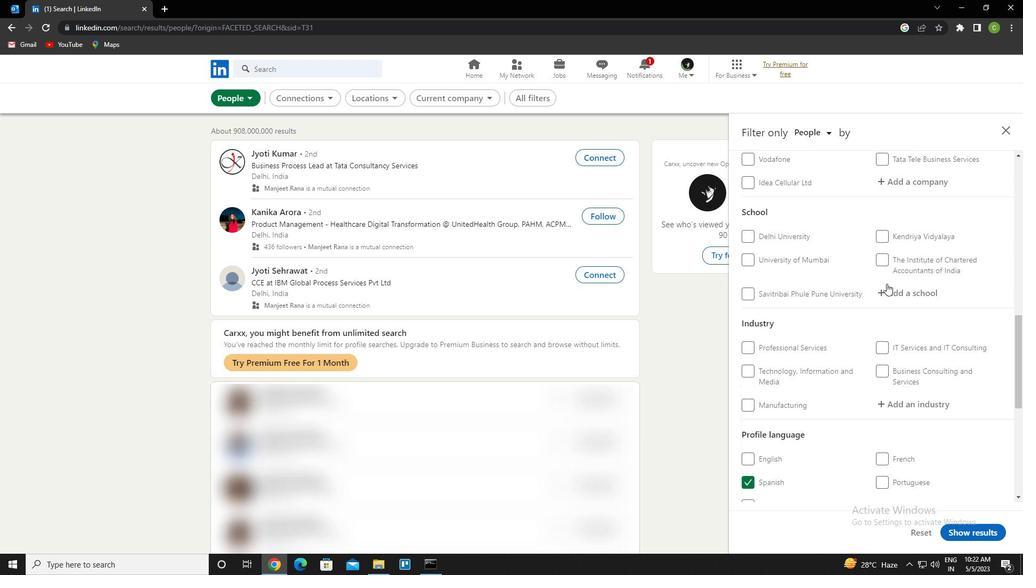 
Action: Mouse pressed left at (896, 293)
Screenshot: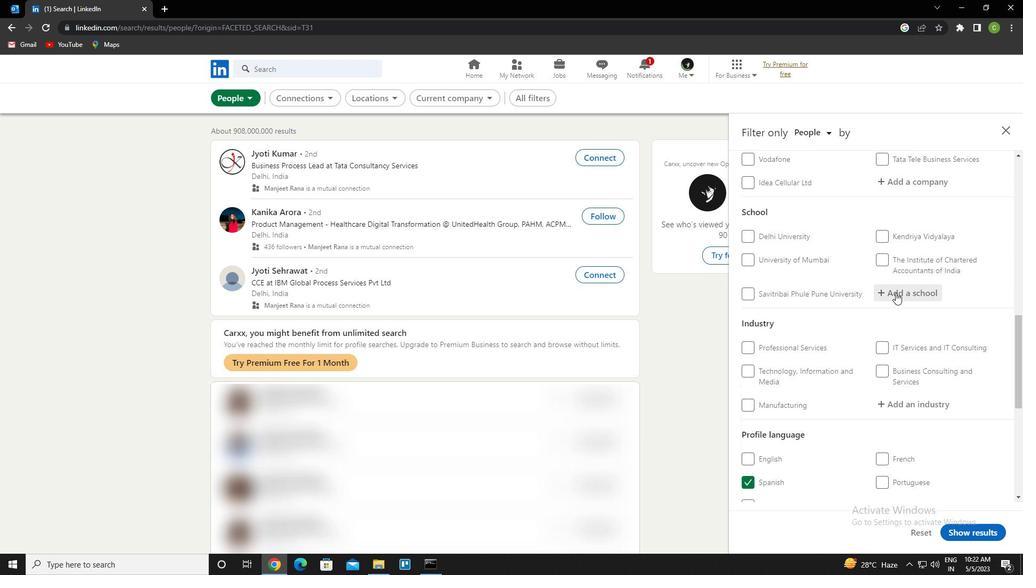 
Action: Mouse moved to (874, 277)
Screenshot: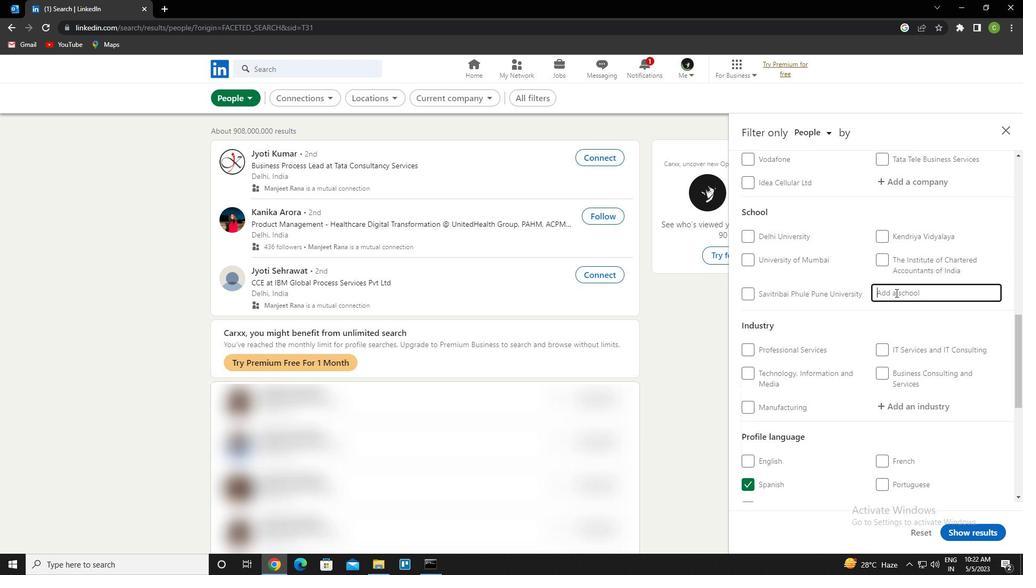 
Action: Key pressed <Key.caps_lock>h<Key.caps_lock>imalayan<Key.space>university<Key.down><Key.enter>
Screenshot: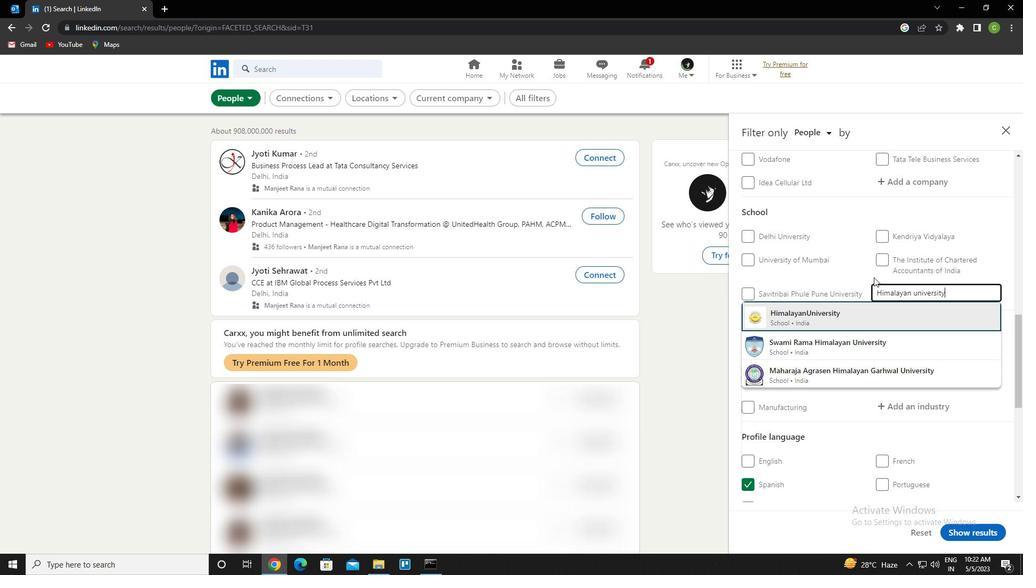 
Action: Mouse moved to (884, 286)
Screenshot: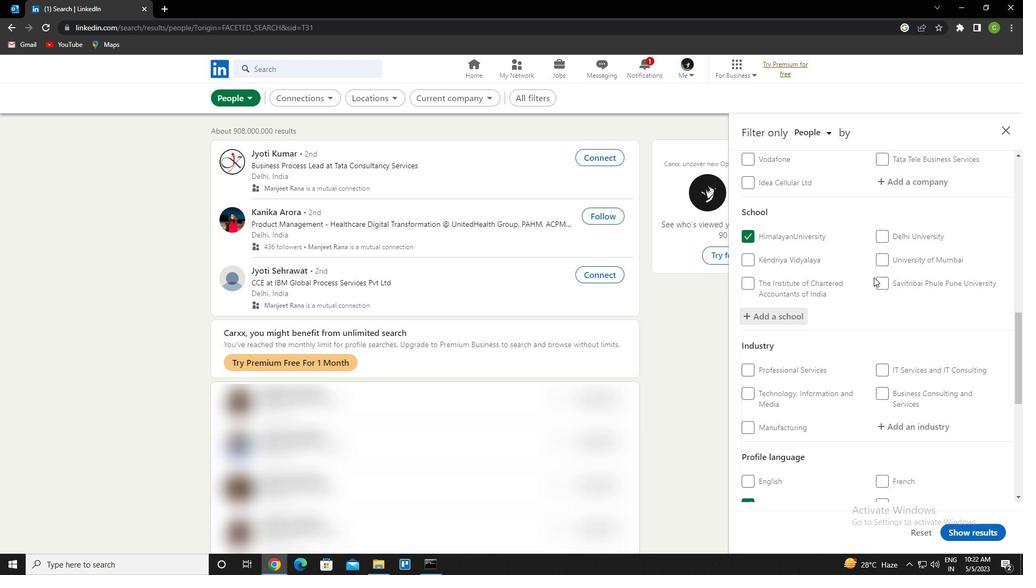 
Action: Mouse scrolled (884, 286) with delta (0, 0)
Screenshot: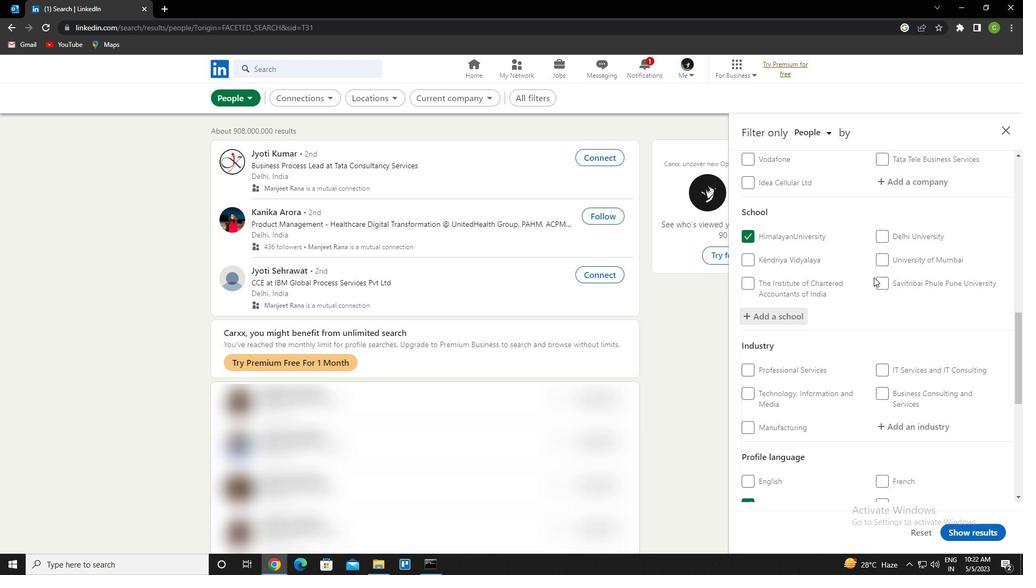 
Action: Mouse moved to (884, 299)
Screenshot: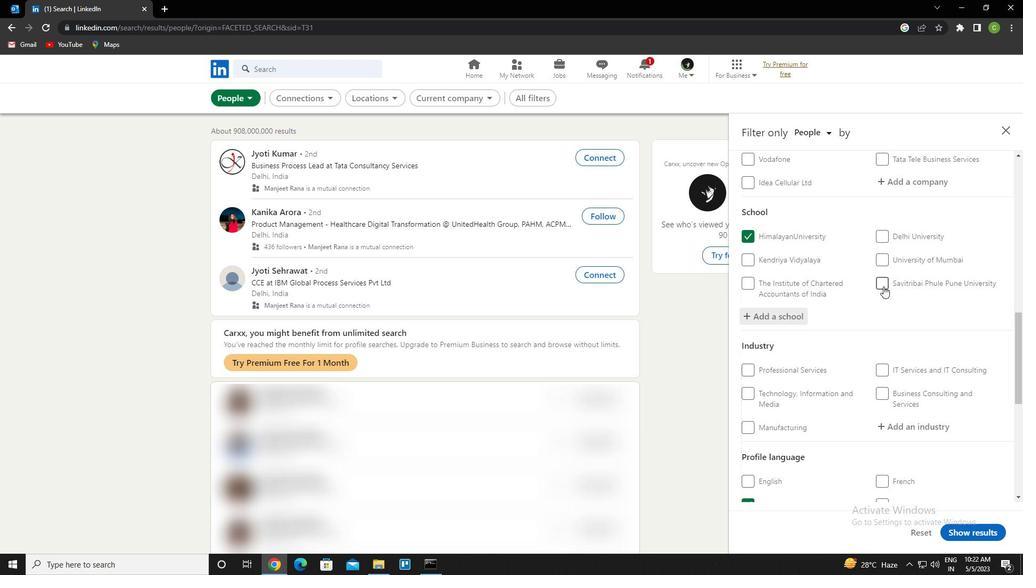 
Action: Mouse scrolled (884, 298) with delta (0, 0)
Screenshot: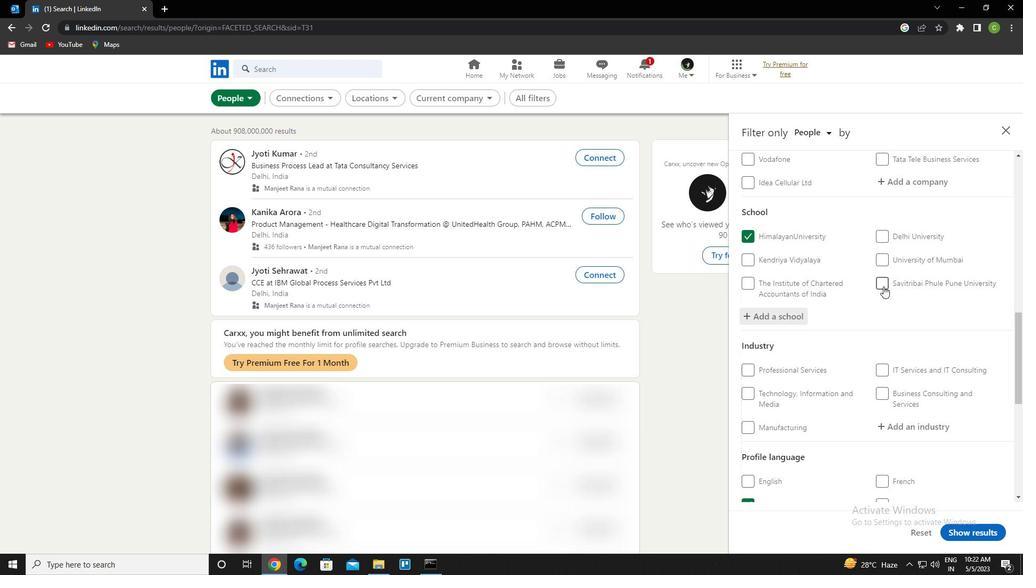 
Action: Mouse moved to (904, 319)
Screenshot: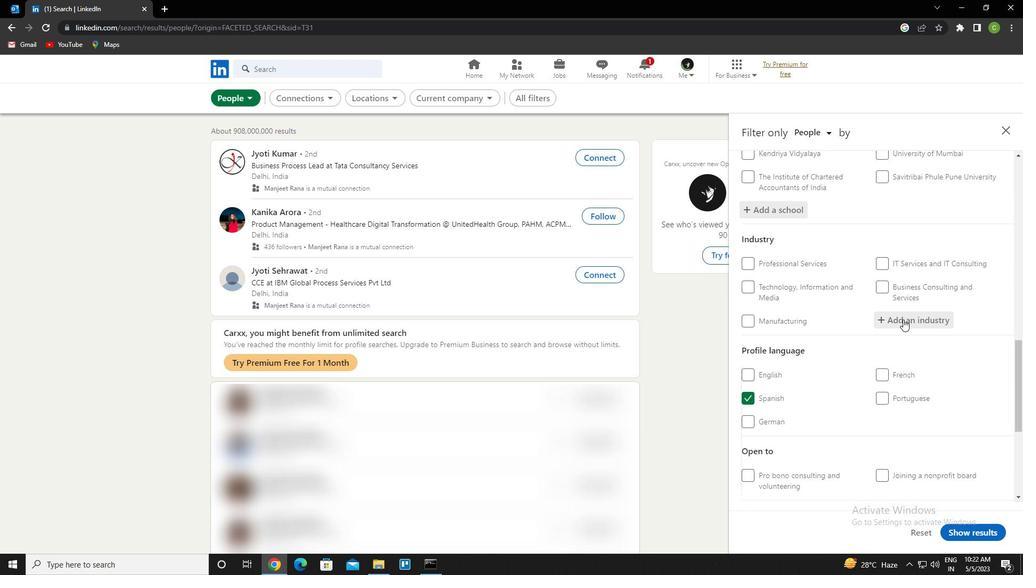
Action: Mouse pressed left at (904, 319)
Screenshot: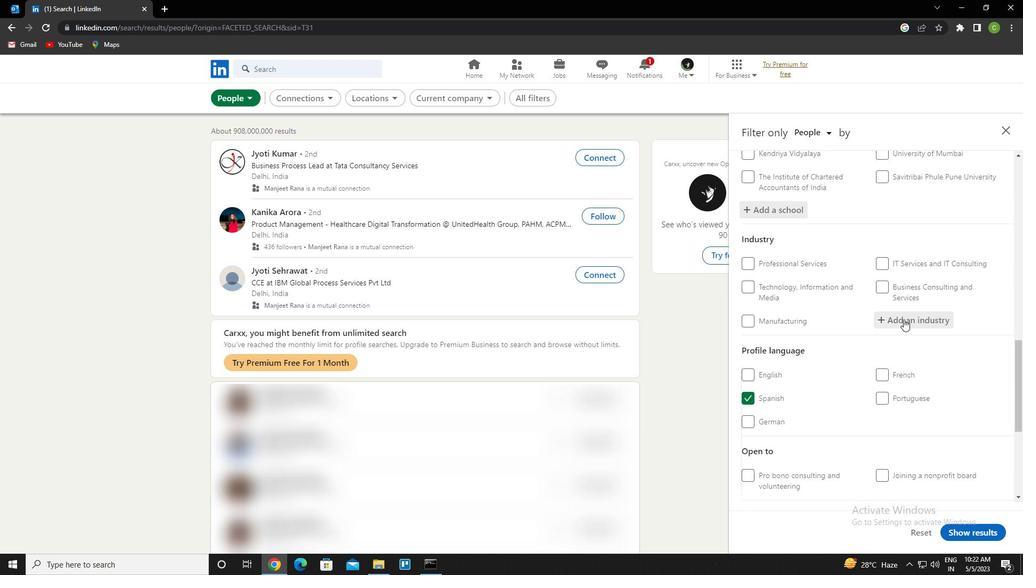 
Action: Mouse moved to (878, 271)
Screenshot: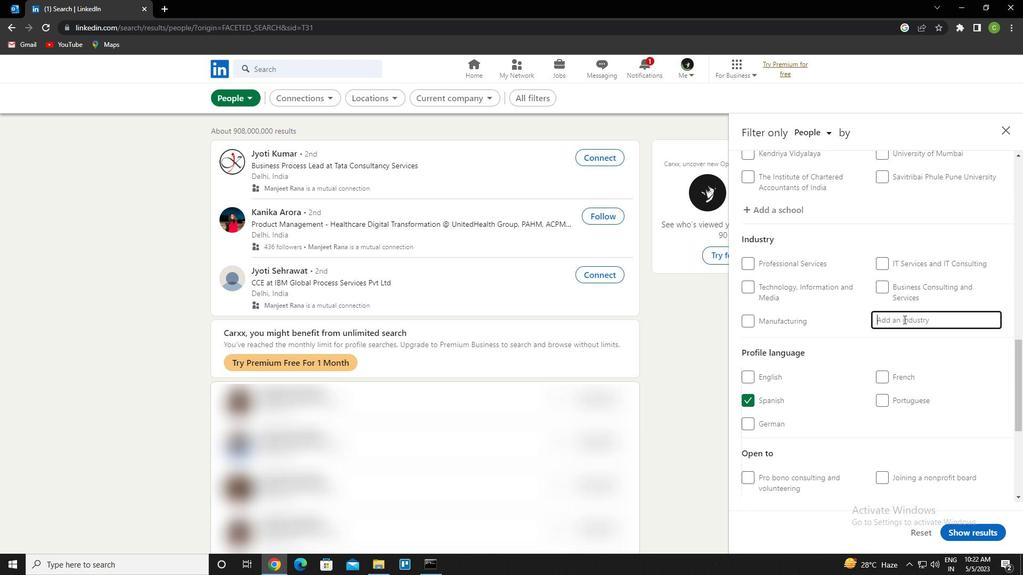 
Action: Key pressed <Key.caps_lock>i<Key.caps_lock>Nternational<Key.space>trade<Key.space>and<Key.space>development<Key.down><Key.enter>
Screenshot: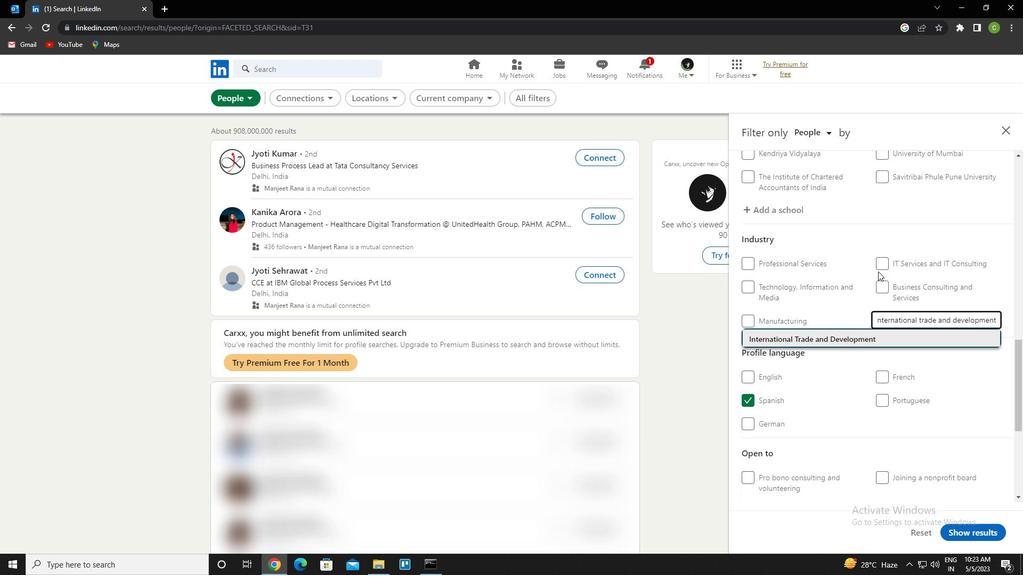 
Action: Mouse scrolled (878, 271) with delta (0, 0)
Screenshot: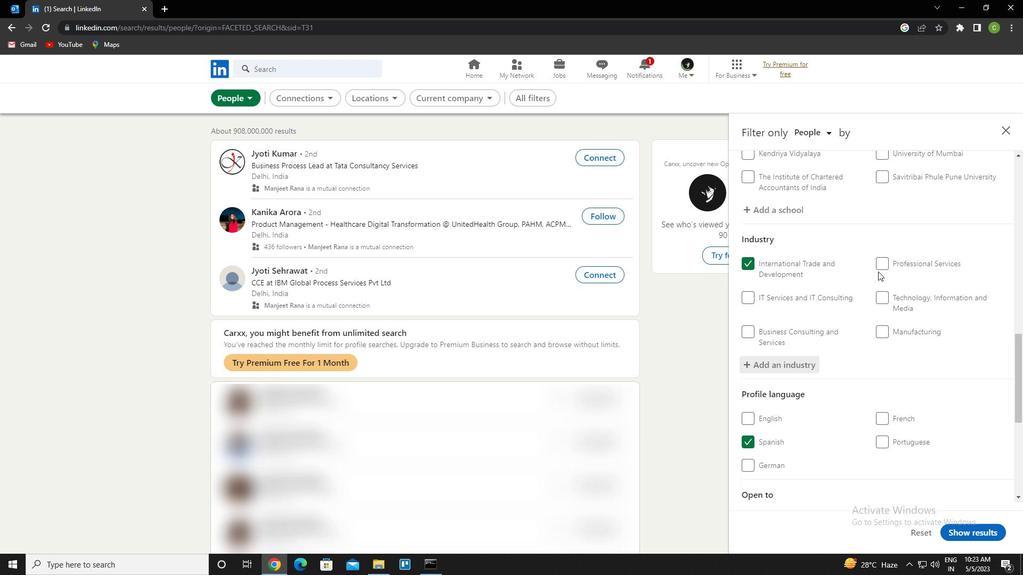 
Action: Mouse scrolled (878, 271) with delta (0, 0)
Screenshot: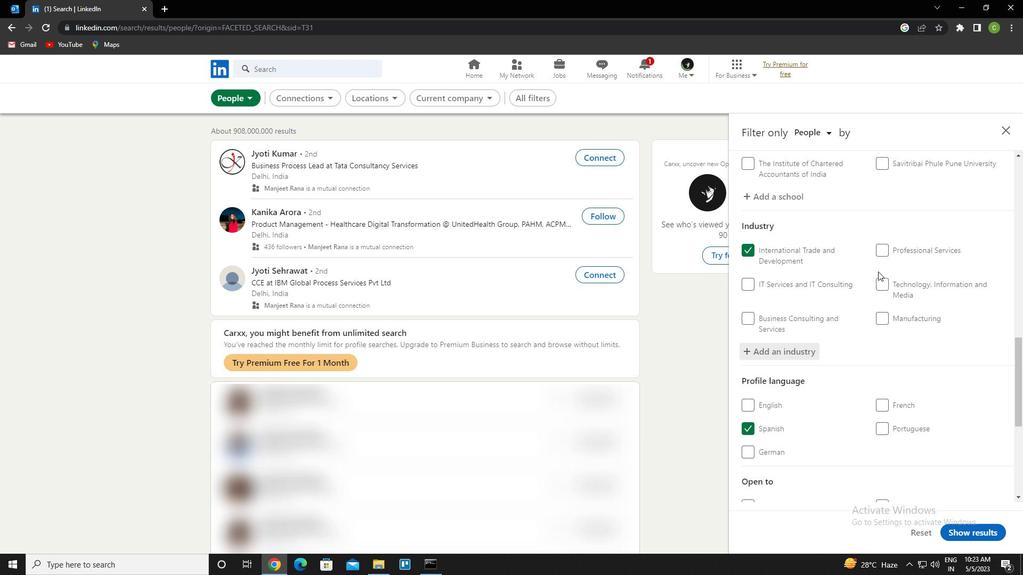 
Action: Mouse scrolled (878, 271) with delta (0, 0)
Screenshot: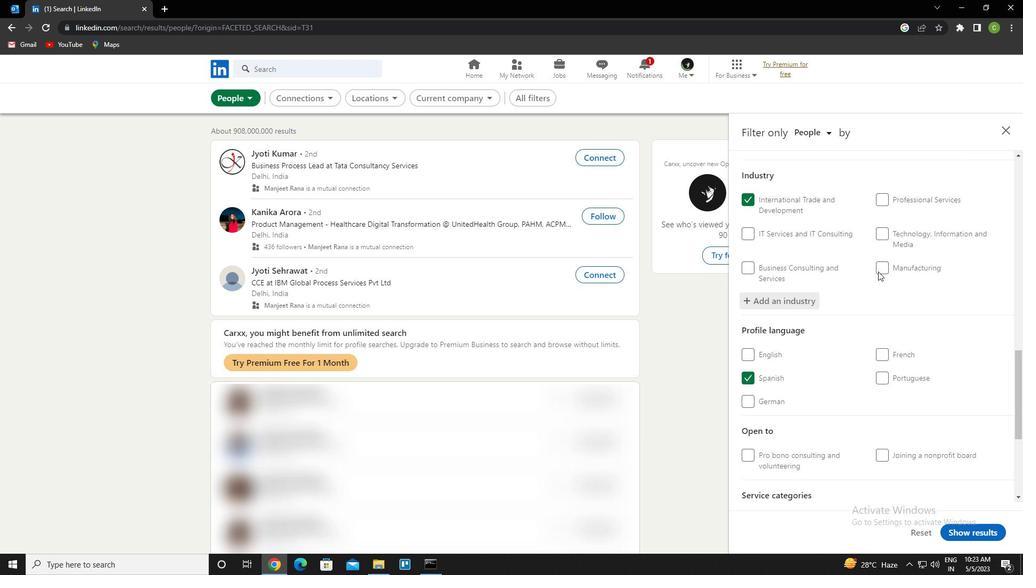 
Action: Mouse scrolled (878, 271) with delta (0, 0)
Screenshot: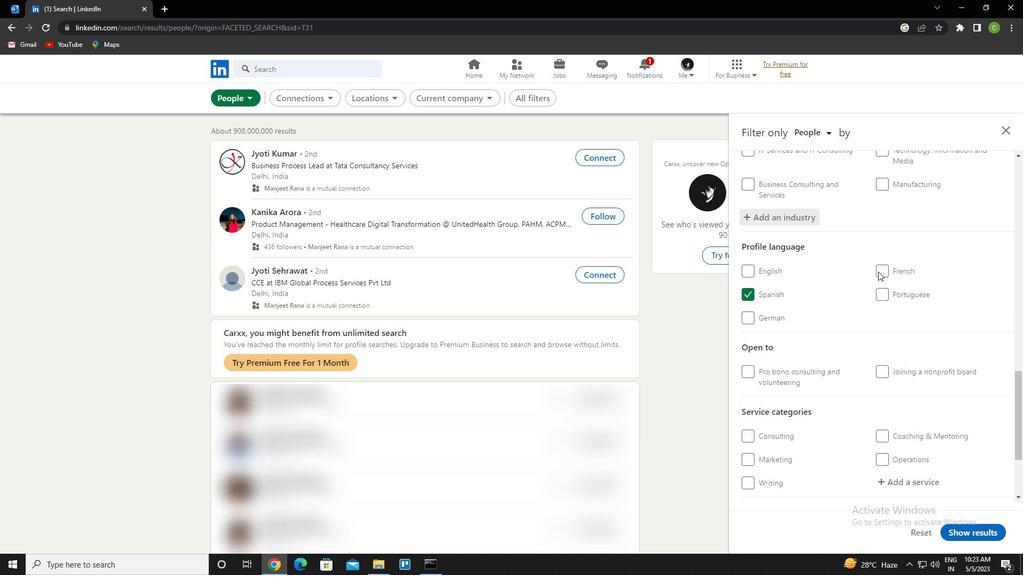 
Action: Mouse scrolled (878, 271) with delta (0, 0)
Screenshot: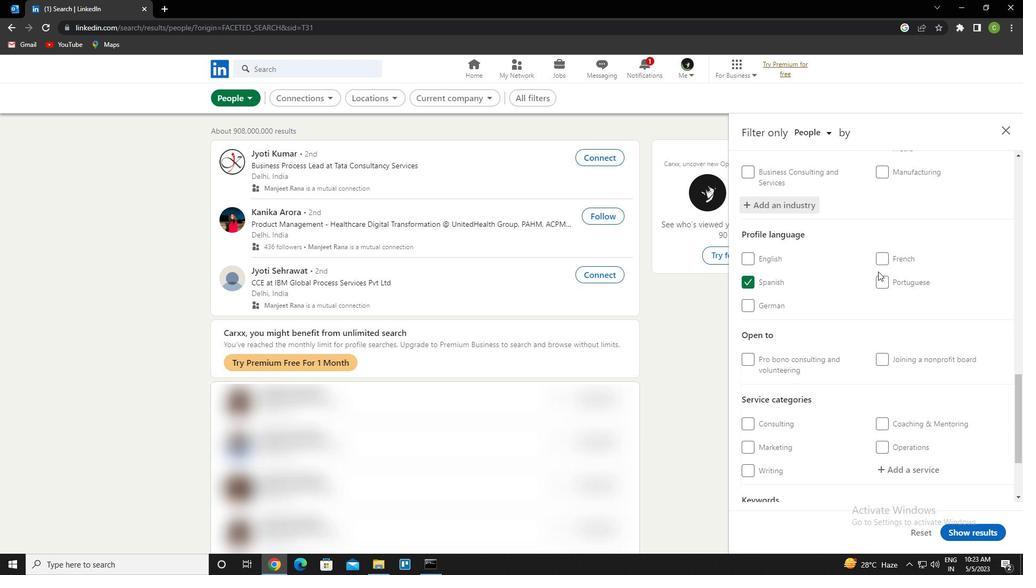 
Action: Mouse scrolled (878, 271) with delta (0, 0)
Screenshot: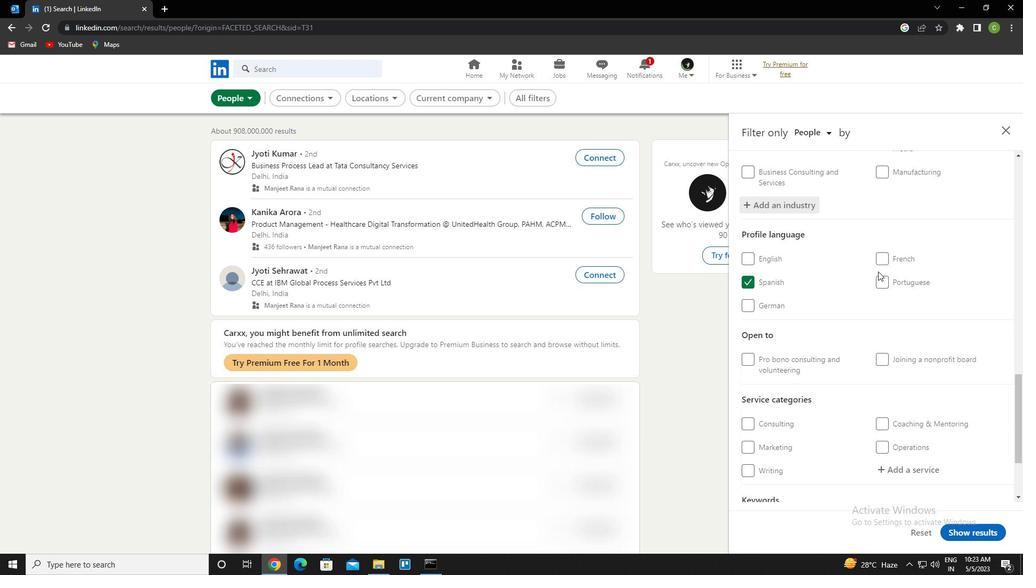 
Action: Mouse scrolled (878, 271) with delta (0, 0)
Screenshot: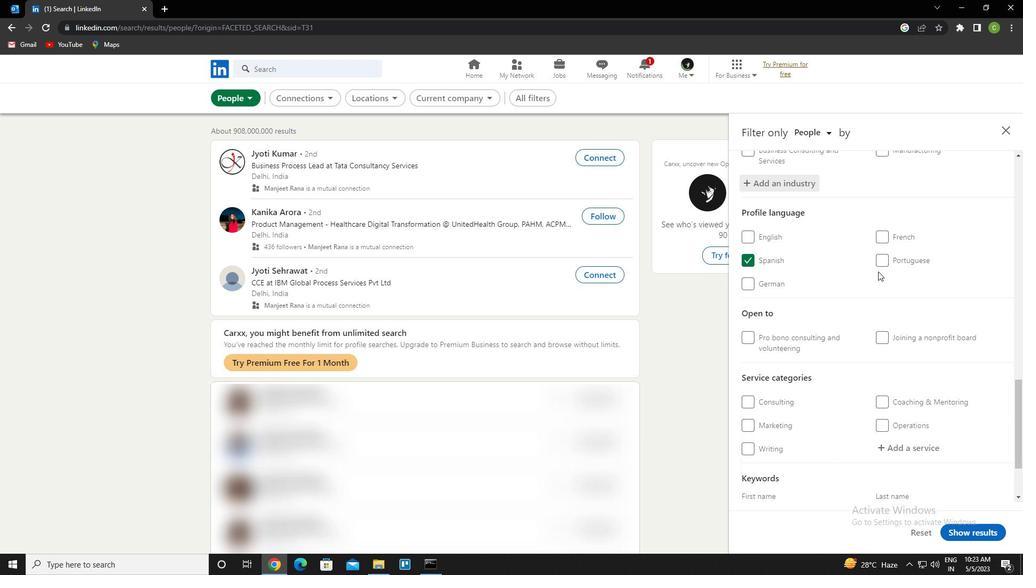 
Action: Mouse moved to (906, 352)
Screenshot: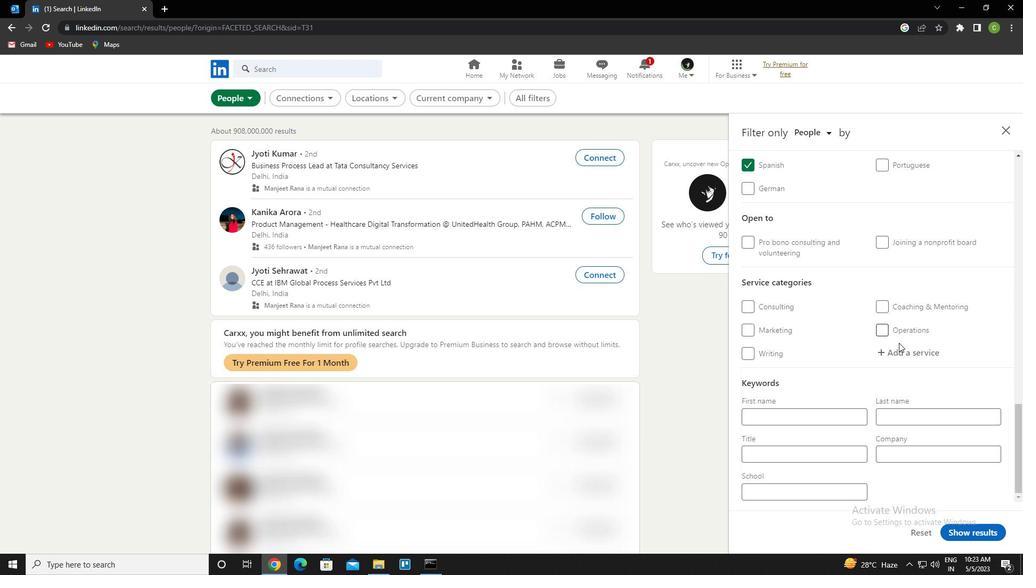 
Action: Mouse pressed left at (906, 352)
Screenshot: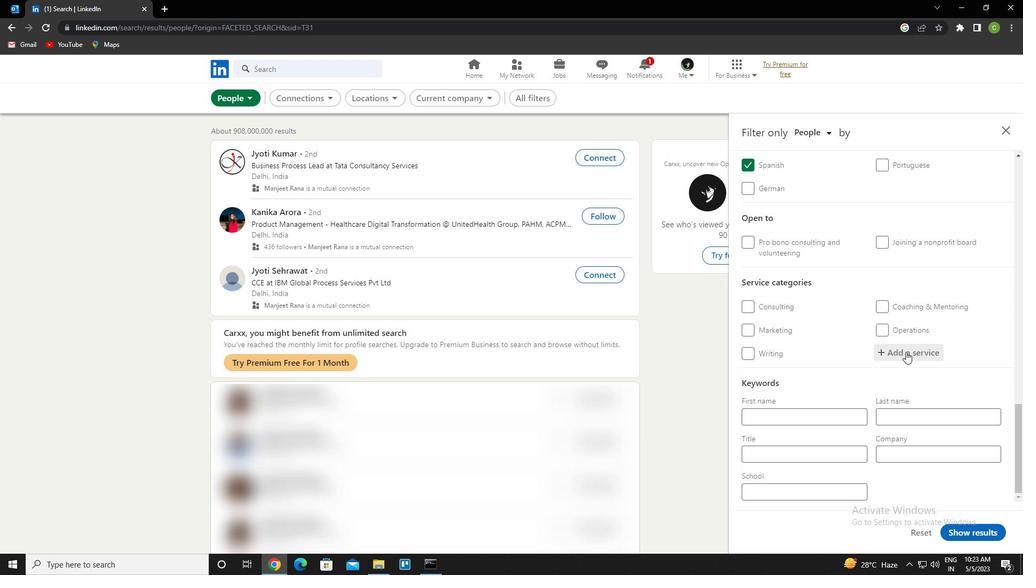 
Action: Mouse moved to (925, 307)
Screenshot: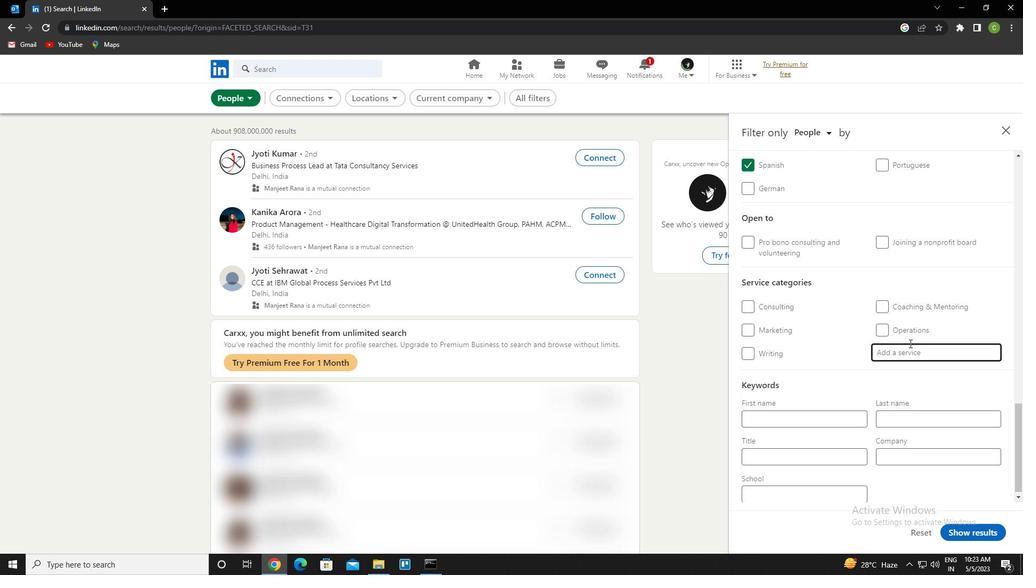 
Action: Key pressed <Key.caps_lock>s<Key.caps_lock>upport<Key.space>technical<Key.down><Key.enter>
Screenshot: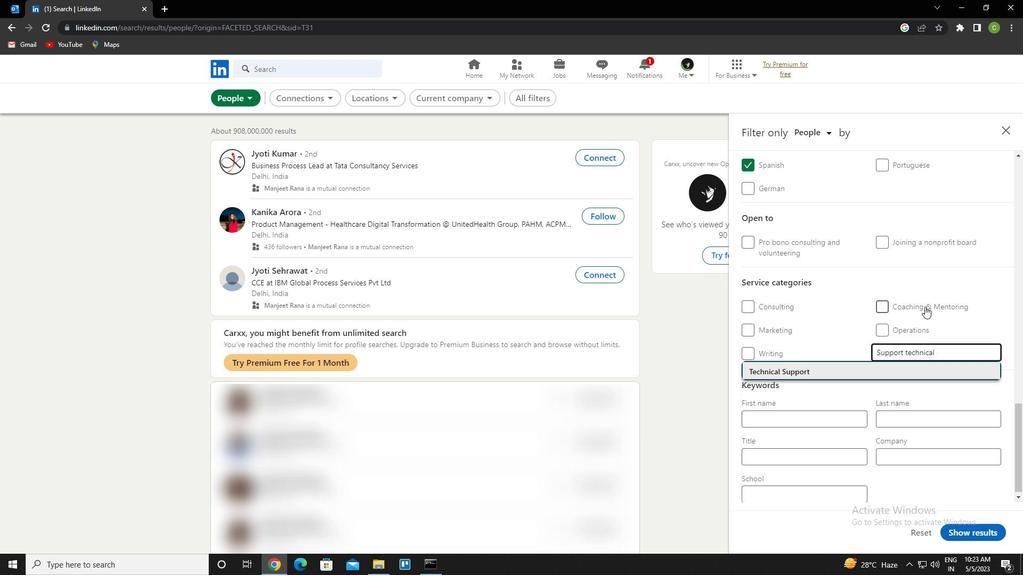 
Action: Mouse moved to (991, 317)
Screenshot: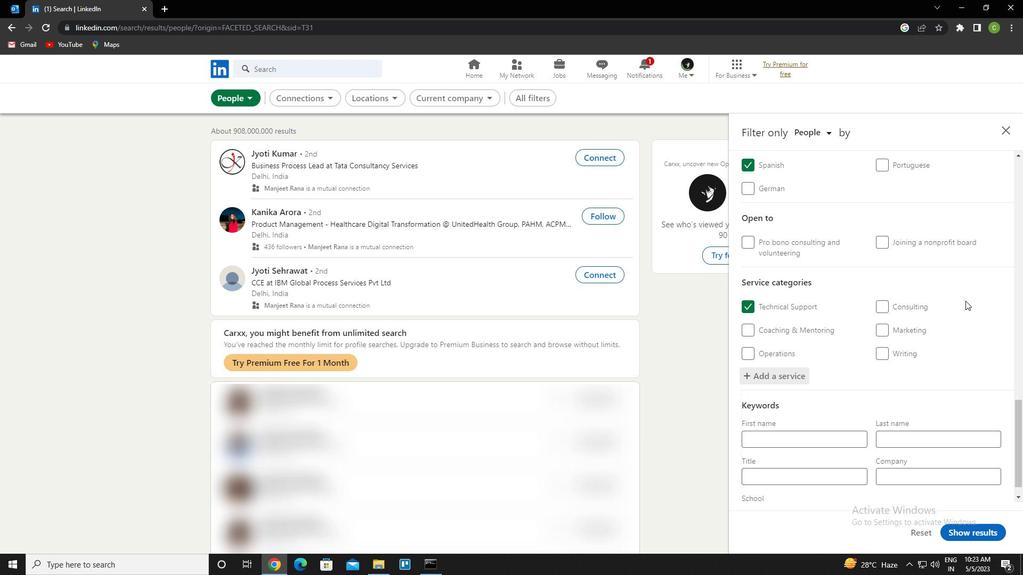 
Action: Mouse scrolled (991, 317) with delta (0, 0)
Screenshot: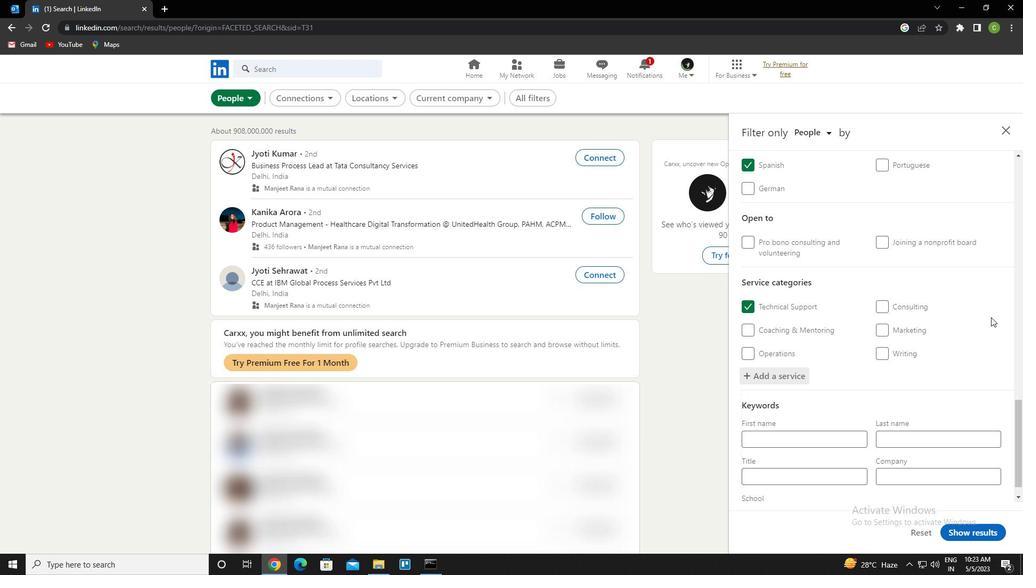 
Action: Mouse scrolled (991, 317) with delta (0, 0)
Screenshot: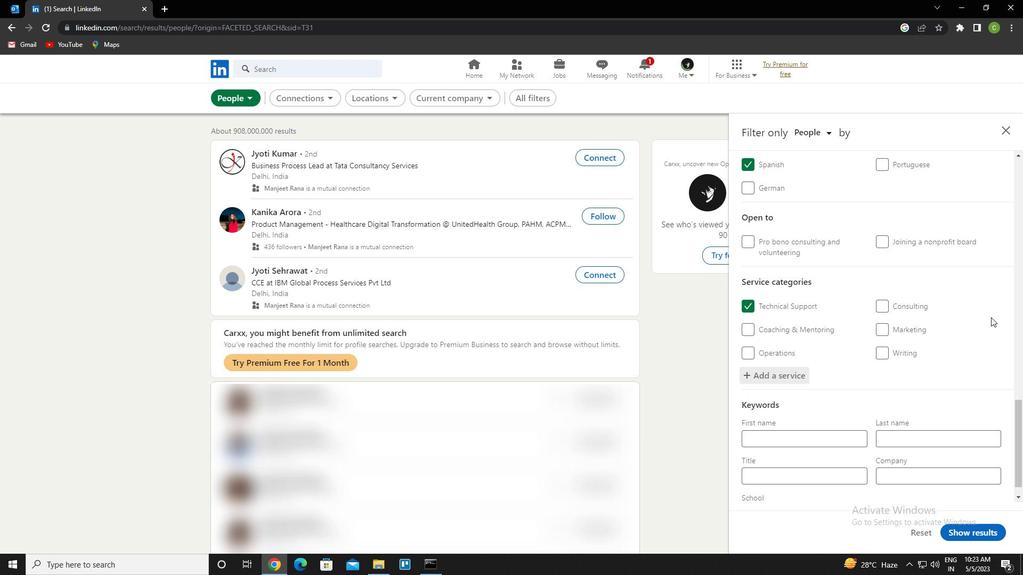
Action: Mouse scrolled (991, 317) with delta (0, 0)
Screenshot: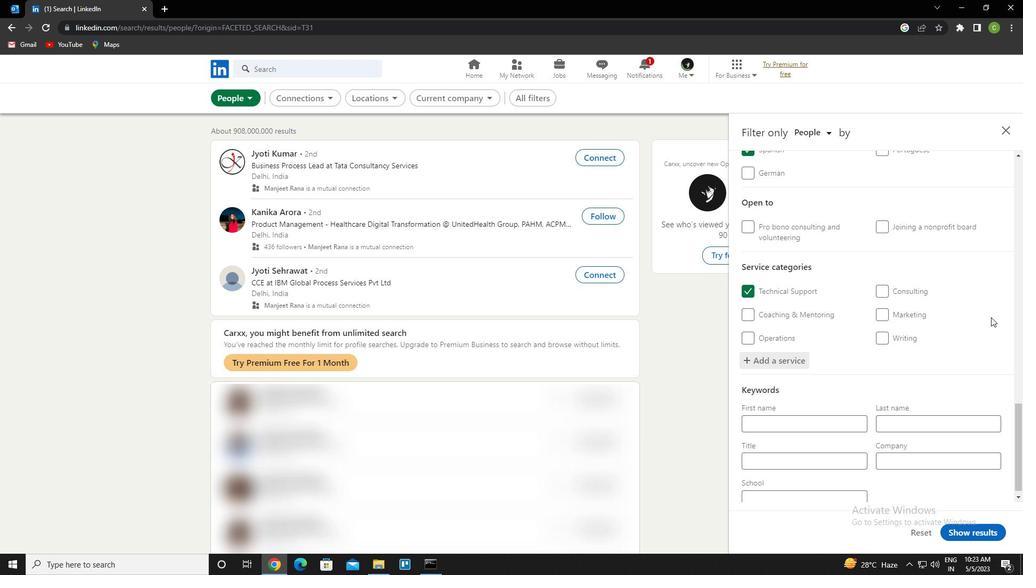 
Action: Mouse scrolled (991, 317) with delta (0, 0)
Screenshot: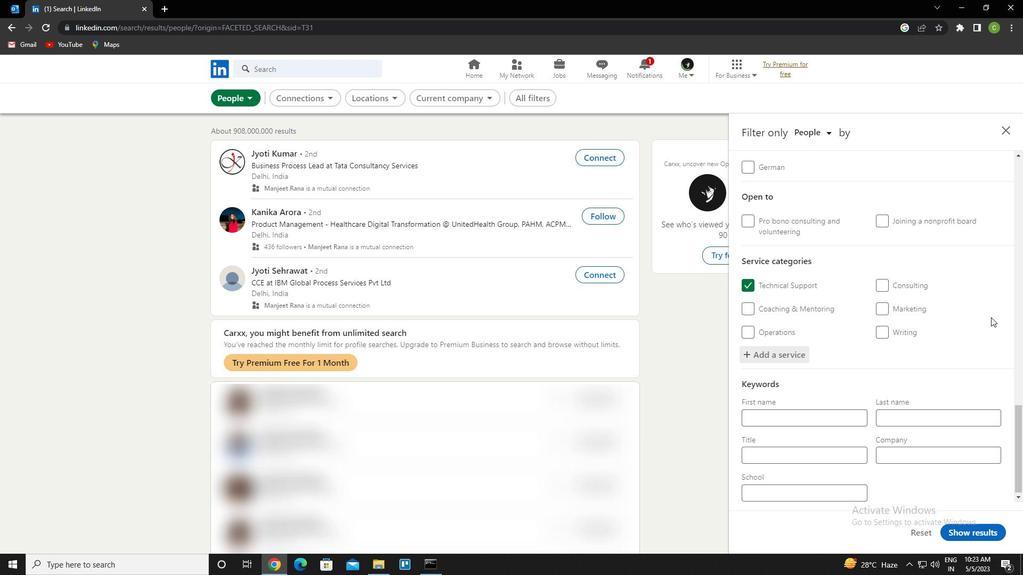
Action: Mouse scrolled (991, 317) with delta (0, 0)
Screenshot: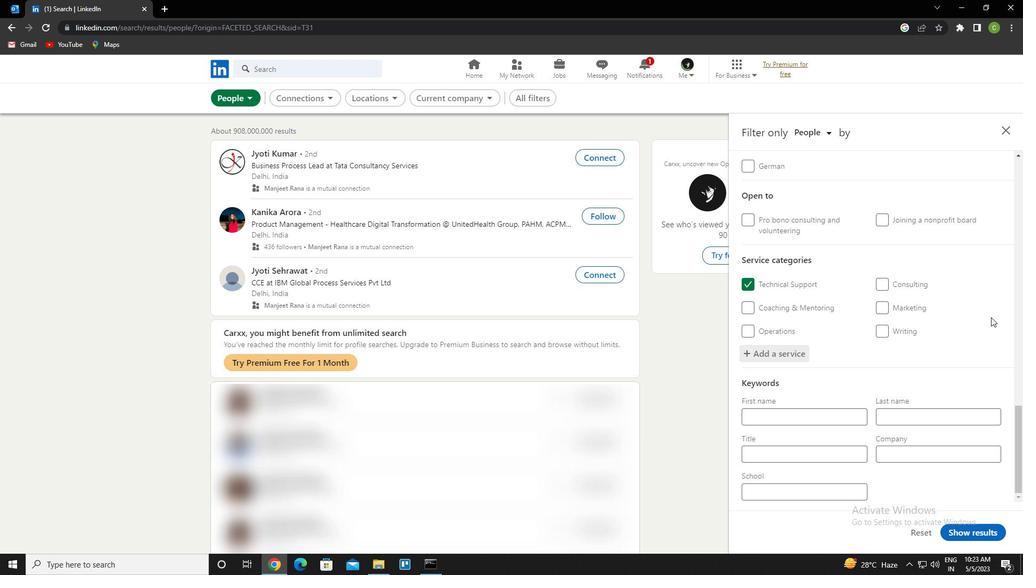 
Action: Mouse scrolled (991, 317) with delta (0, 0)
Screenshot: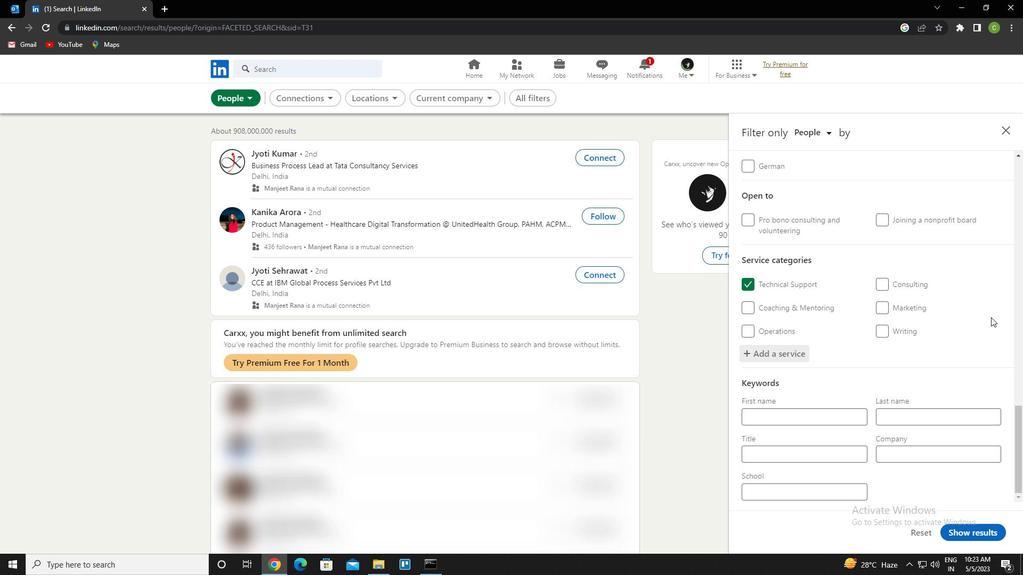 
Action: Mouse moved to (837, 461)
Screenshot: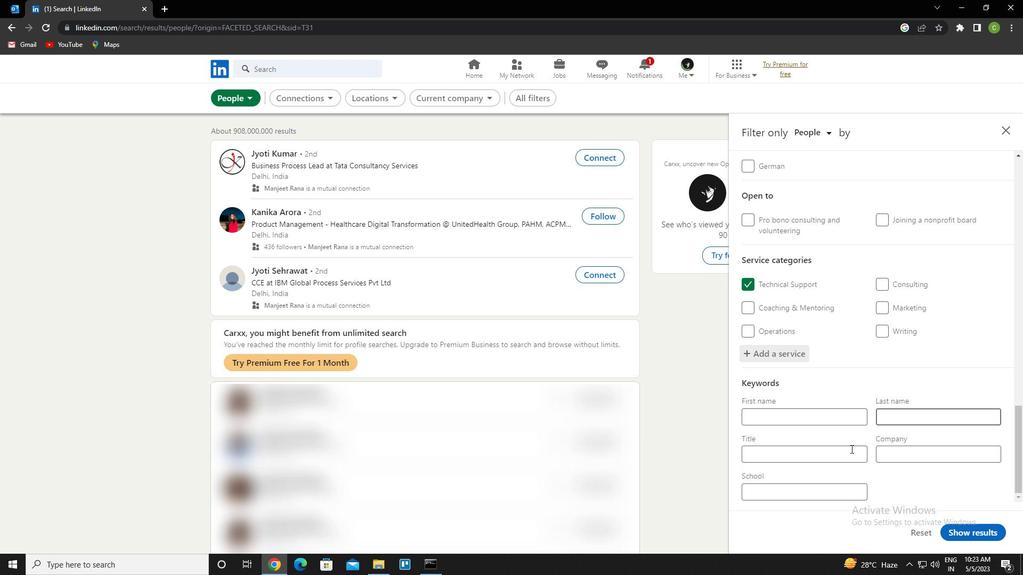 
Action: Mouse pressed left at (837, 461)
Screenshot: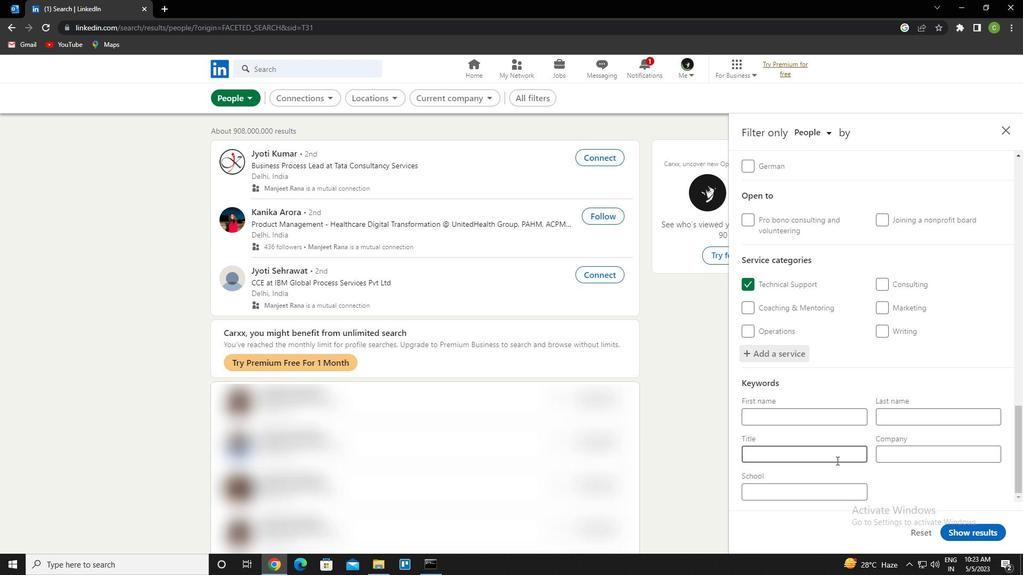 
Action: Key pressed <Key.caps_lock>e<Key.caps_lock>ntertainment<Key.space><Key.caps_lock>s<Key.caps_lock>pecialist
Screenshot: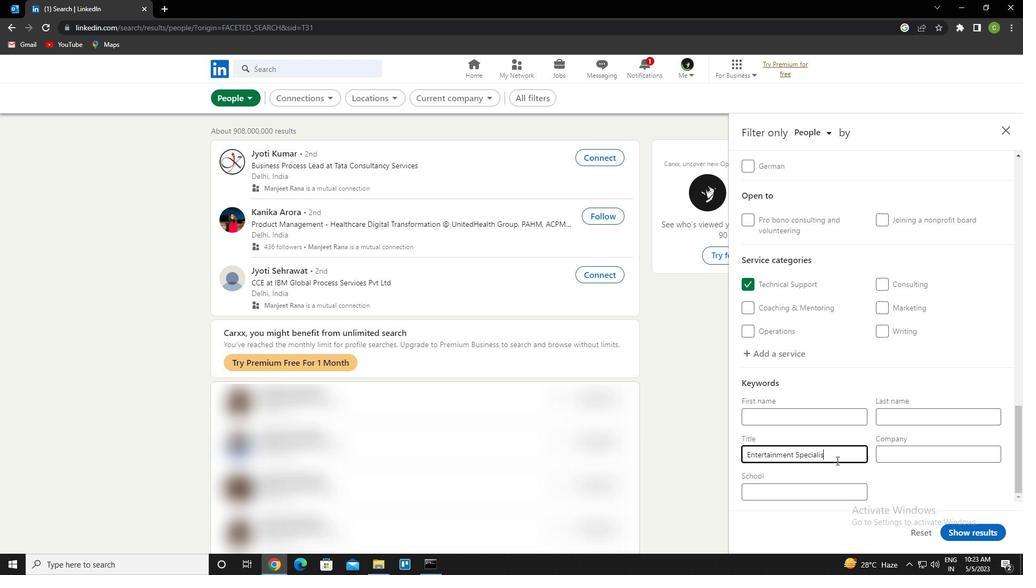 
Action: Mouse moved to (979, 540)
Screenshot: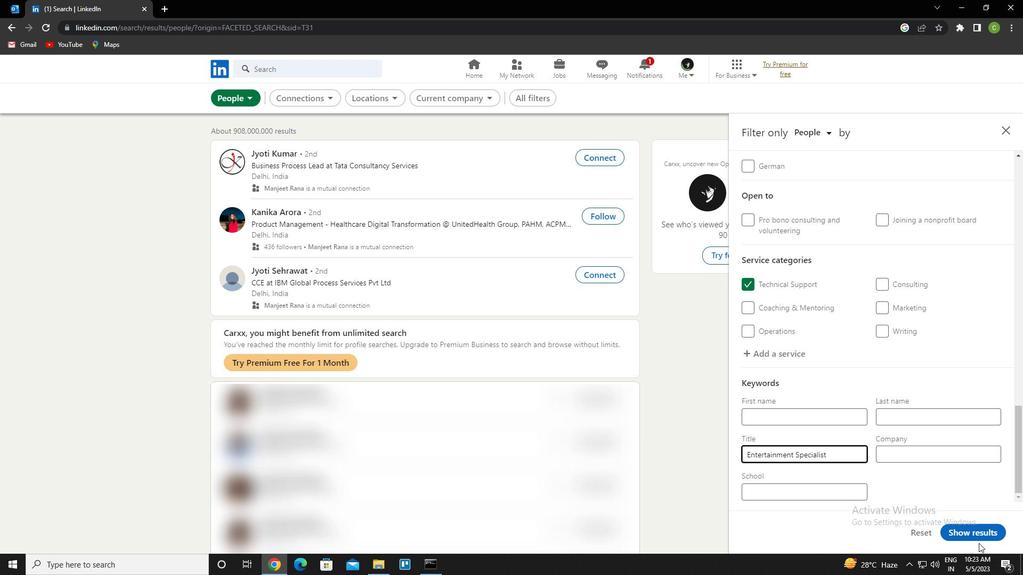 
Action: Mouse pressed left at (979, 540)
Screenshot: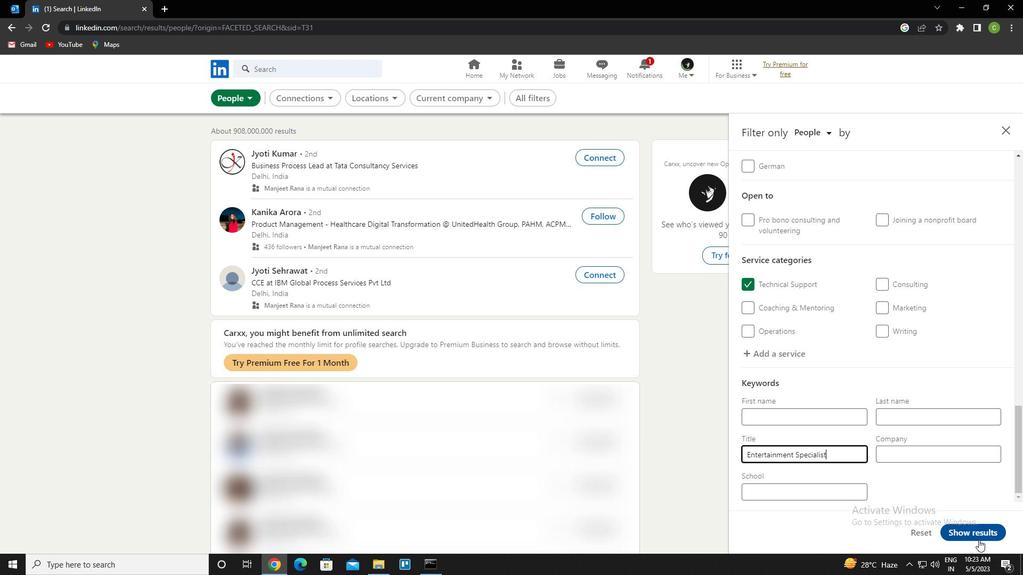 
Action: Mouse moved to (553, 559)
Screenshot: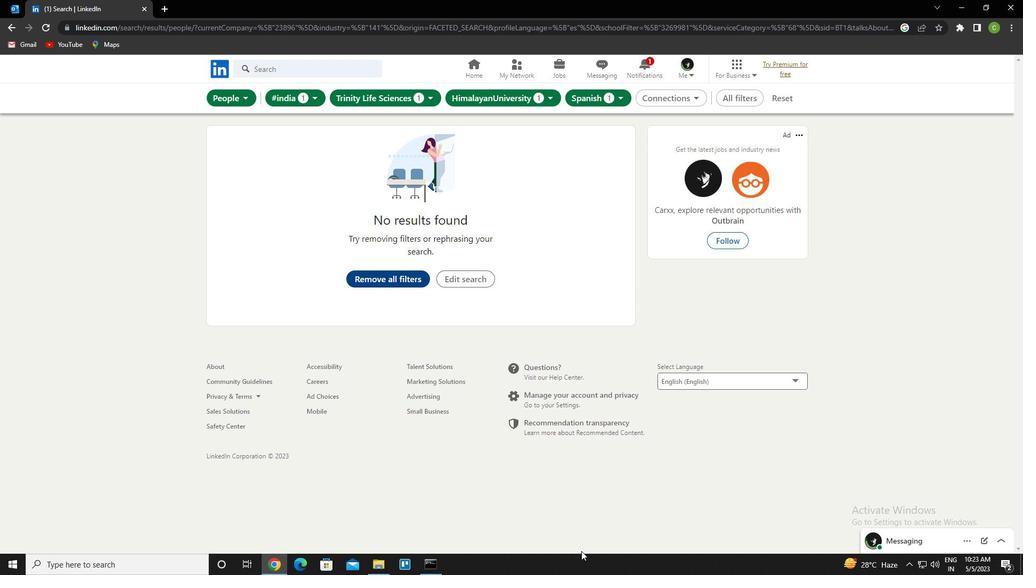 
